 Task: Create a due date automation trigger when advanced on, on the monday after a card is due add fields without custom field "Resume" set to a number lower or equal to 1 and greater than 10 at 11:00 AM.
Action: Mouse moved to (923, 264)
Screenshot: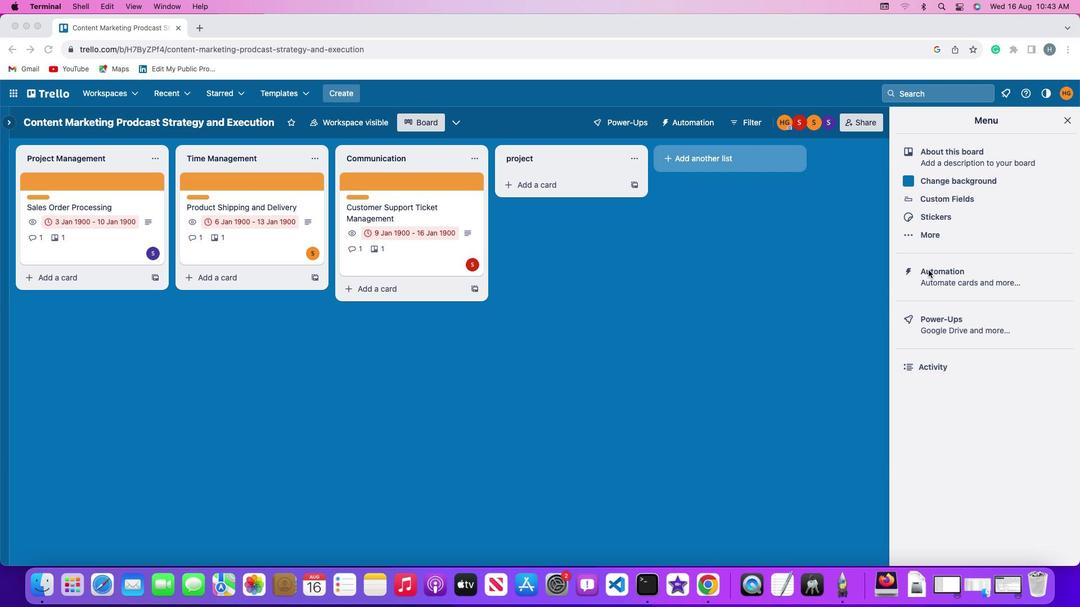 
Action: Mouse pressed left at (923, 264)
Screenshot: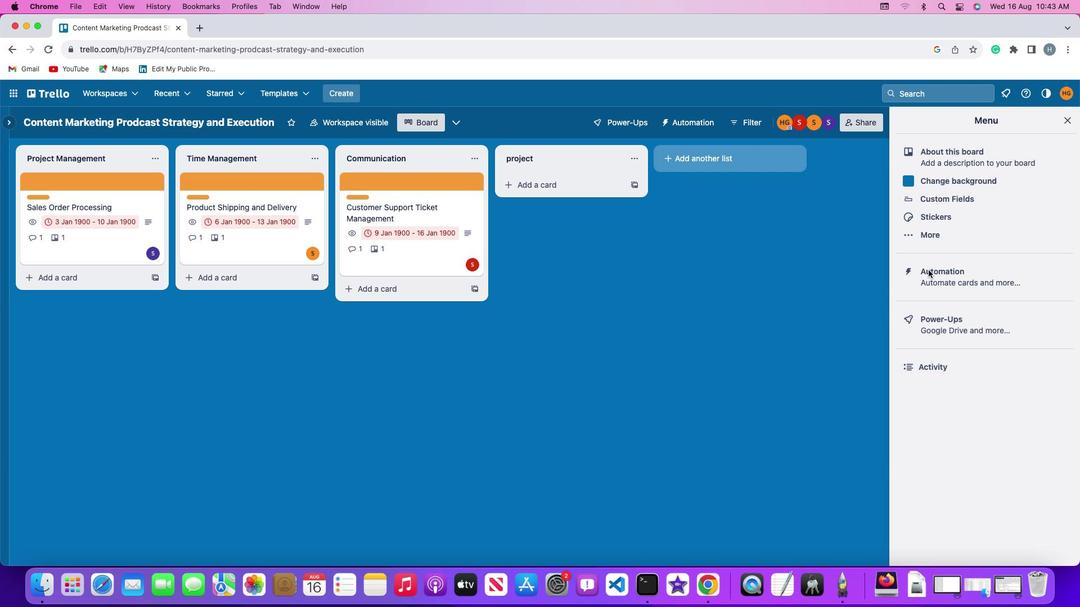
Action: Mouse pressed left at (923, 264)
Screenshot: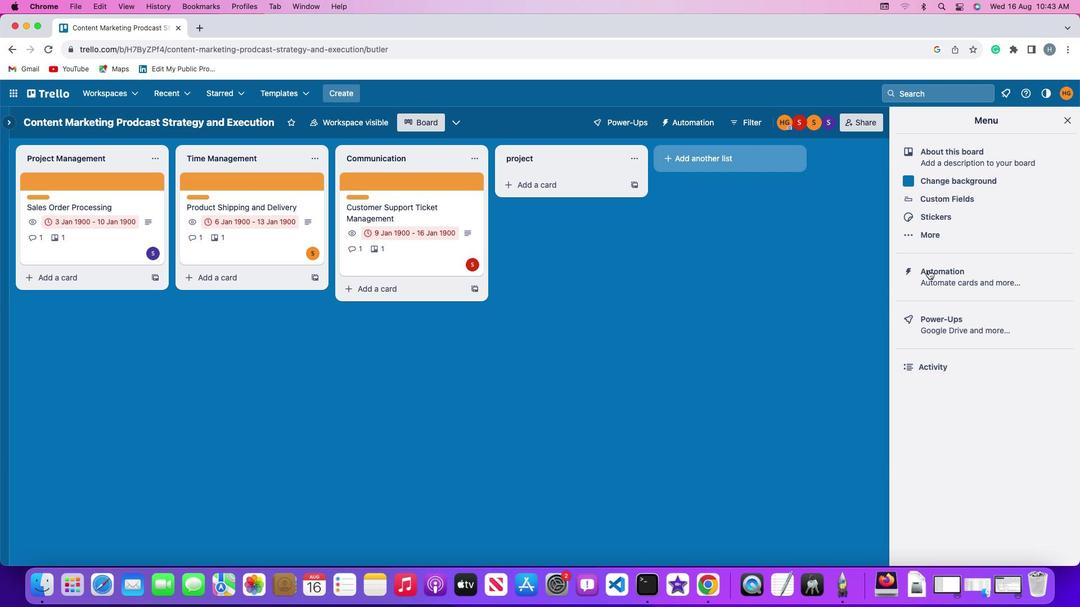 
Action: Mouse moved to (65, 265)
Screenshot: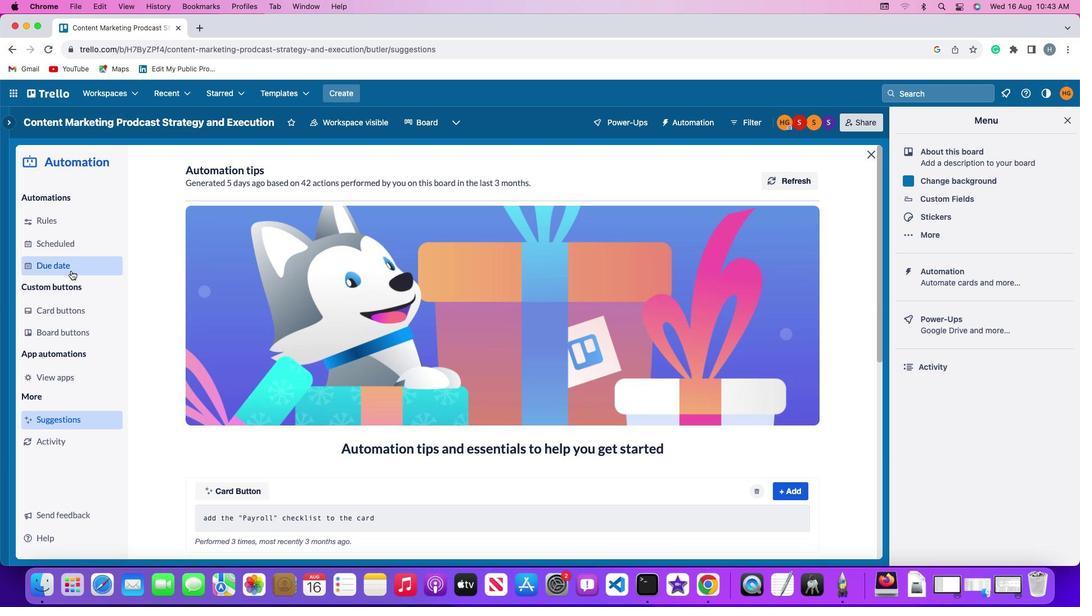 
Action: Mouse pressed left at (65, 265)
Screenshot: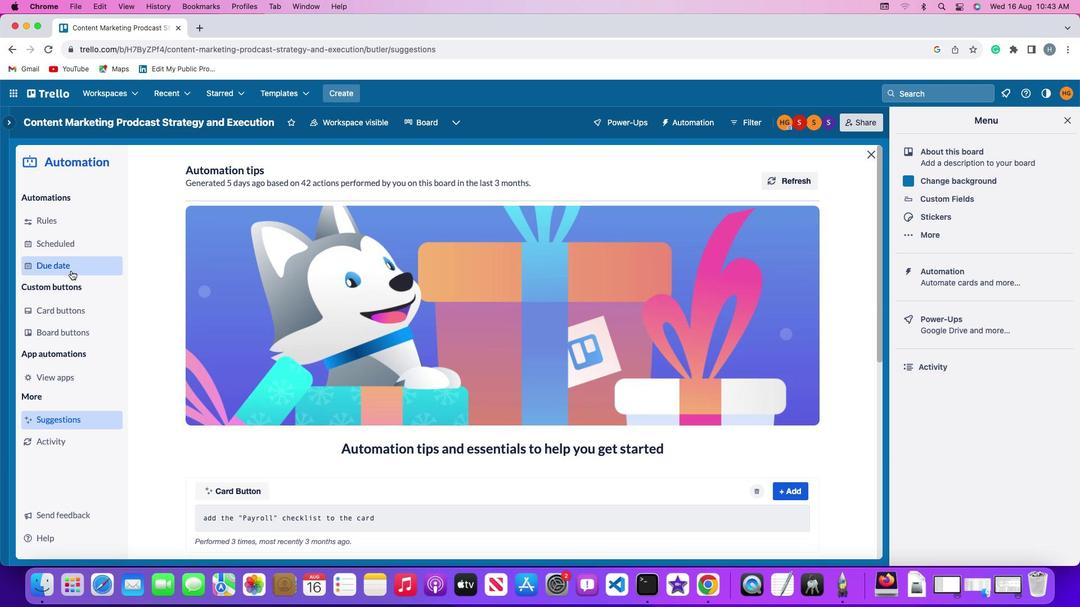 
Action: Mouse moved to (742, 169)
Screenshot: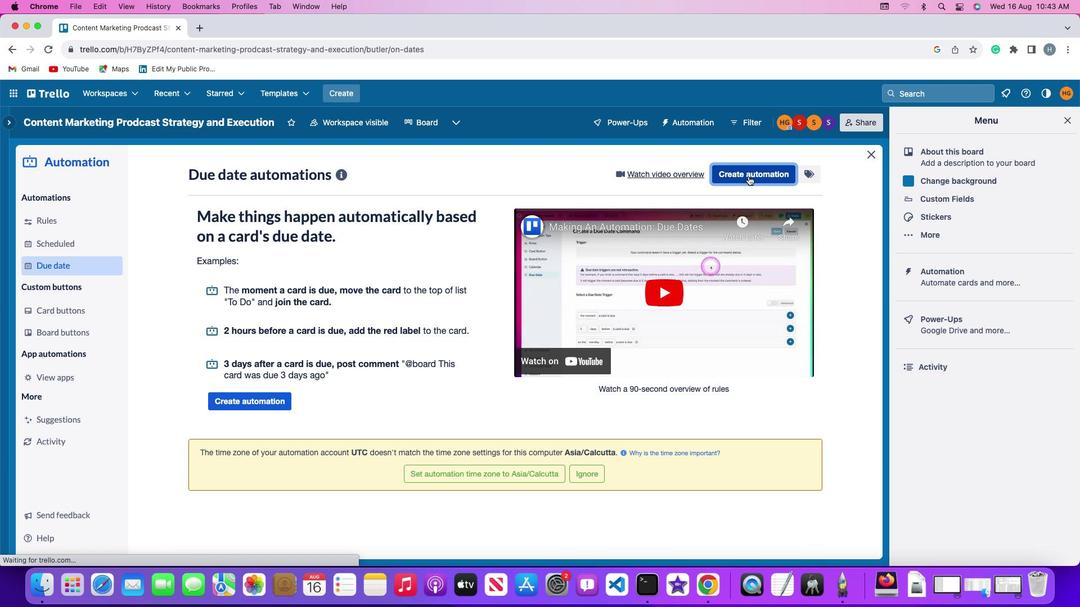 
Action: Mouse pressed left at (742, 169)
Screenshot: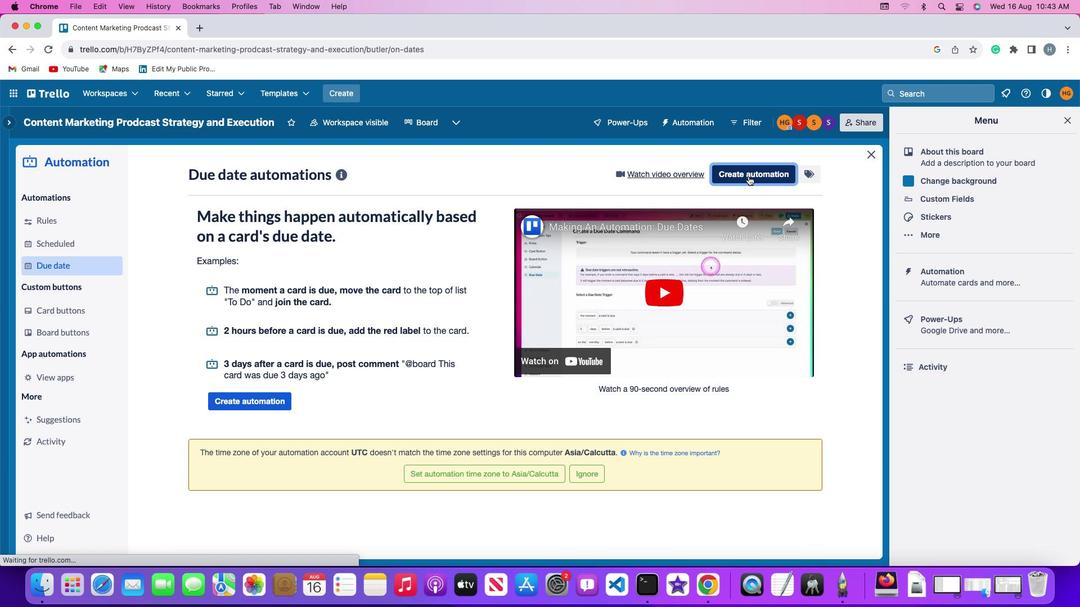 
Action: Mouse moved to (224, 279)
Screenshot: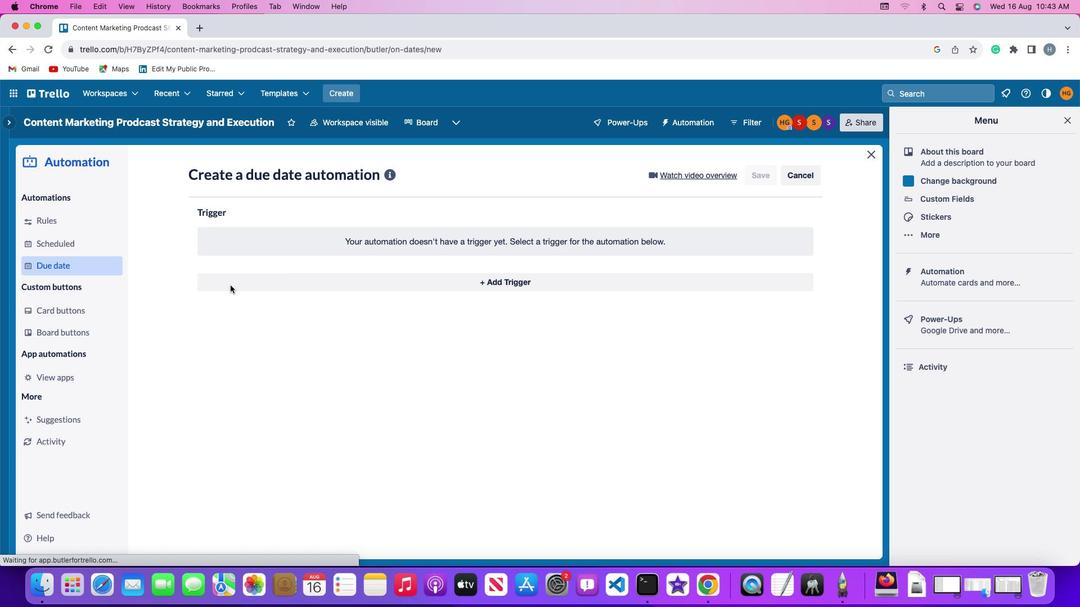 
Action: Mouse pressed left at (224, 279)
Screenshot: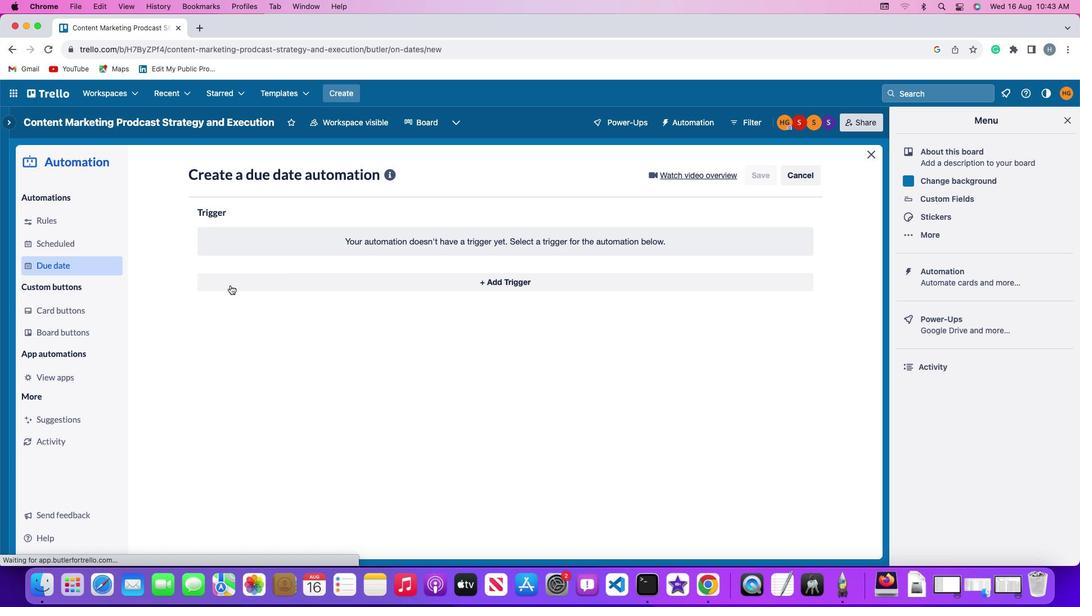 
Action: Mouse moved to (236, 481)
Screenshot: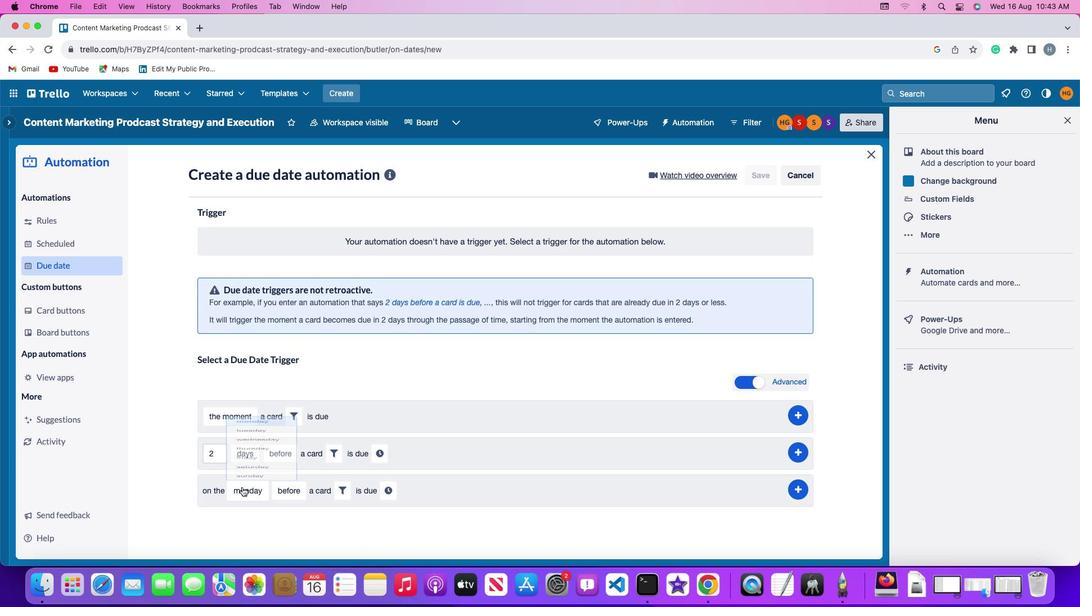 
Action: Mouse pressed left at (236, 481)
Screenshot: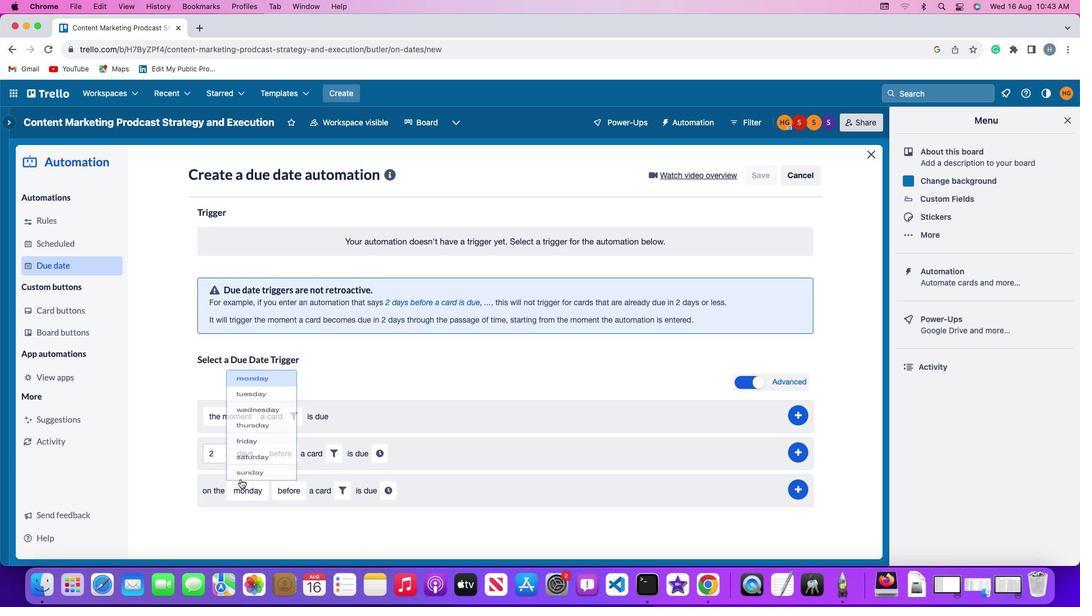 
Action: Mouse moved to (238, 329)
Screenshot: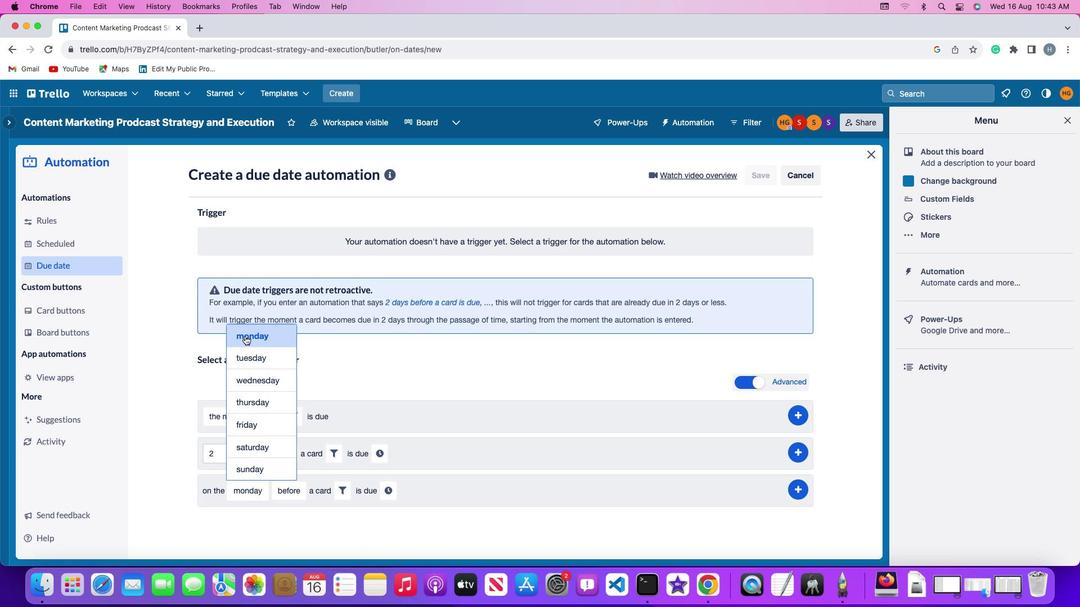 
Action: Mouse pressed left at (238, 329)
Screenshot: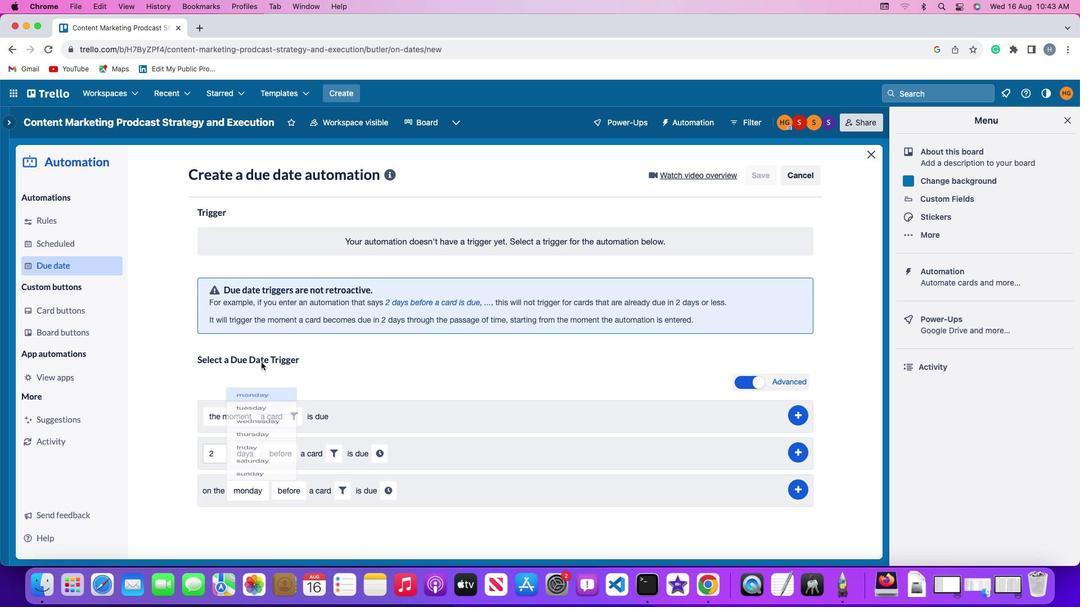 
Action: Mouse moved to (285, 480)
Screenshot: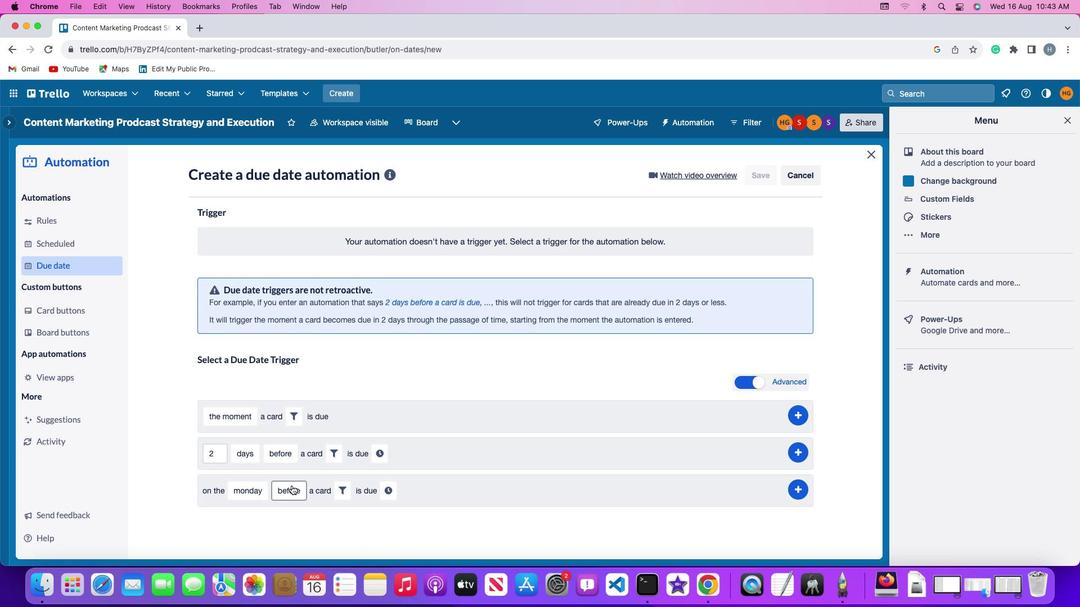 
Action: Mouse pressed left at (285, 480)
Screenshot: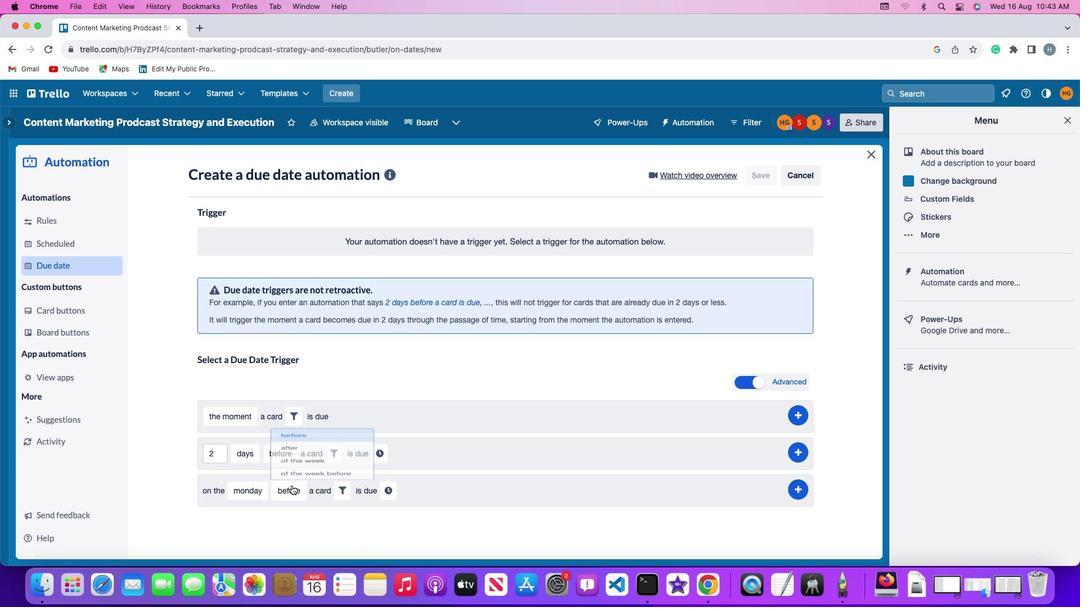 
Action: Mouse moved to (296, 421)
Screenshot: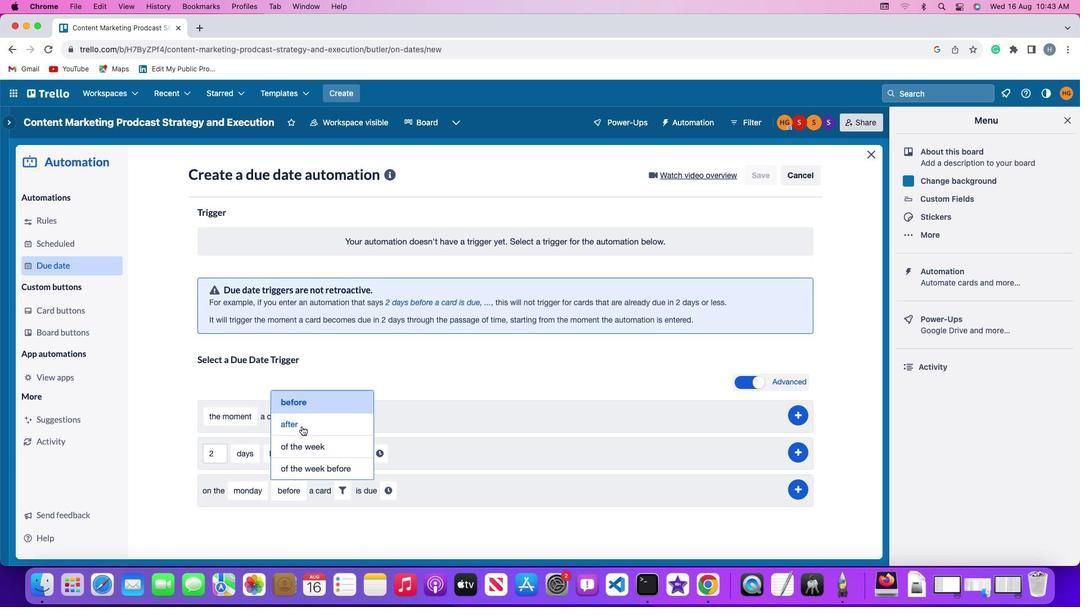 
Action: Mouse pressed left at (296, 421)
Screenshot: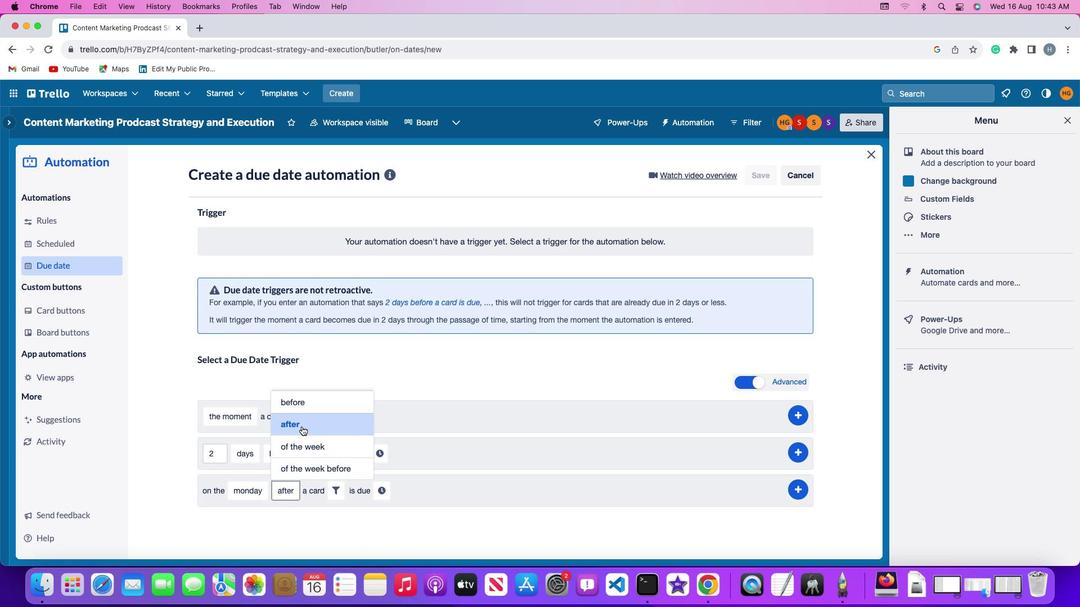 
Action: Mouse moved to (328, 484)
Screenshot: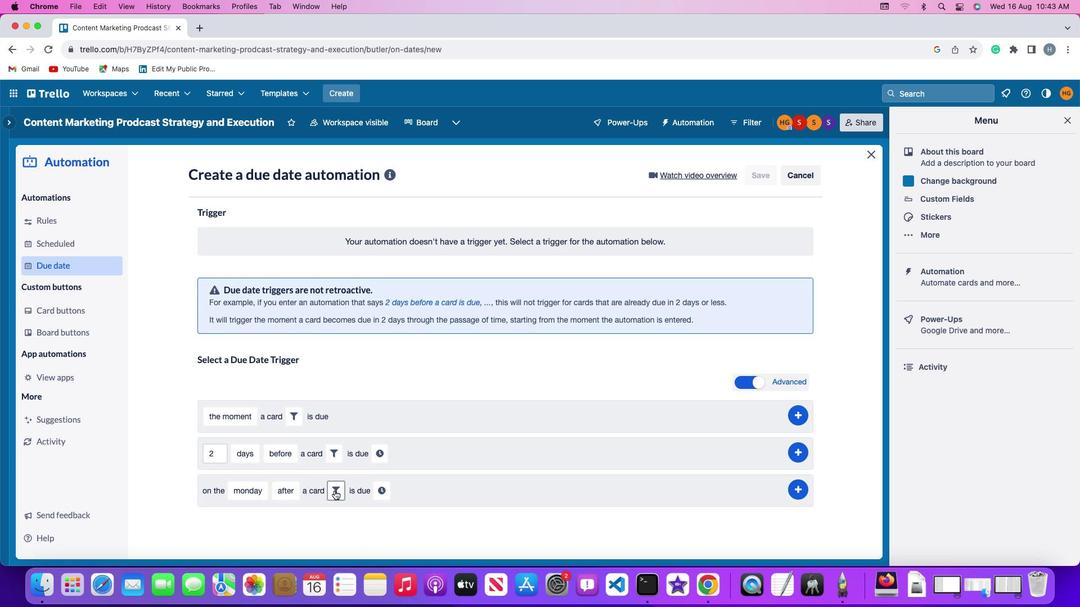 
Action: Mouse pressed left at (328, 484)
Screenshot: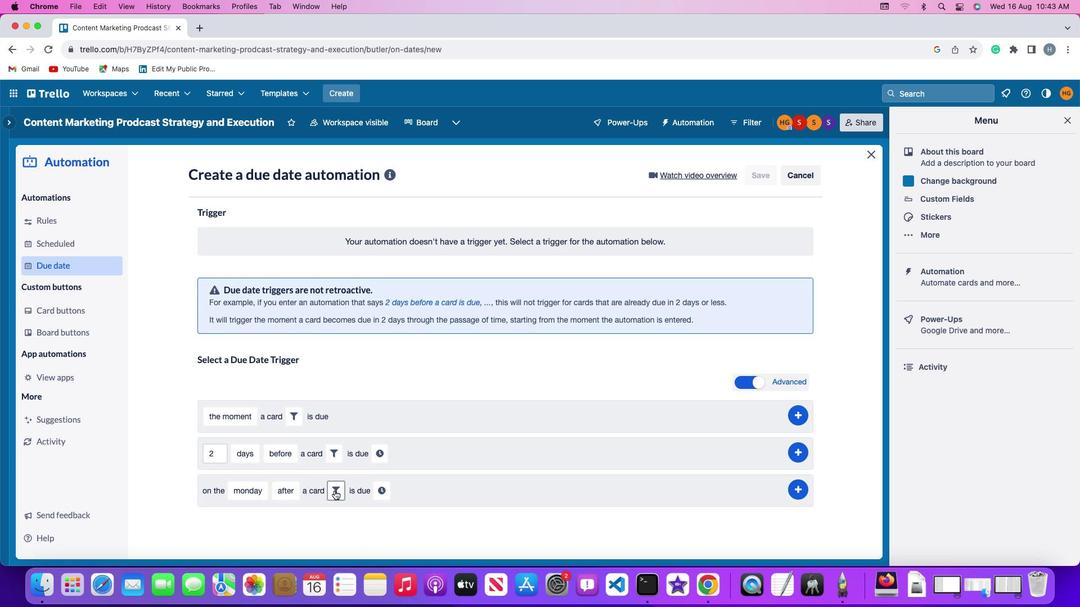 
Action: Mouse moved to (515, 522)
Screenshot: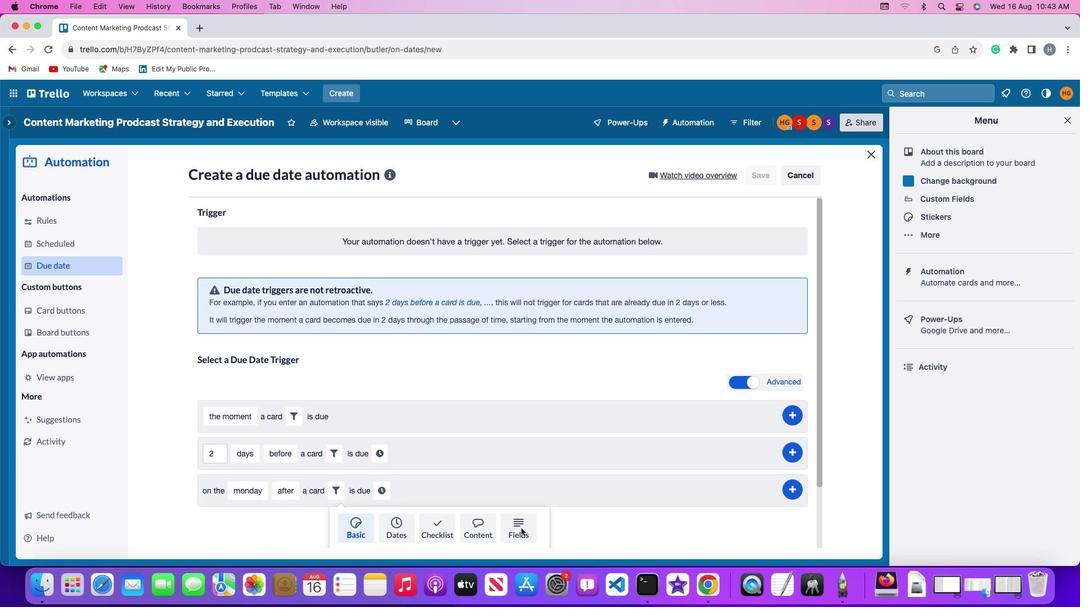 
Action: Mouse pressed left at (515, 522)
Screenshot: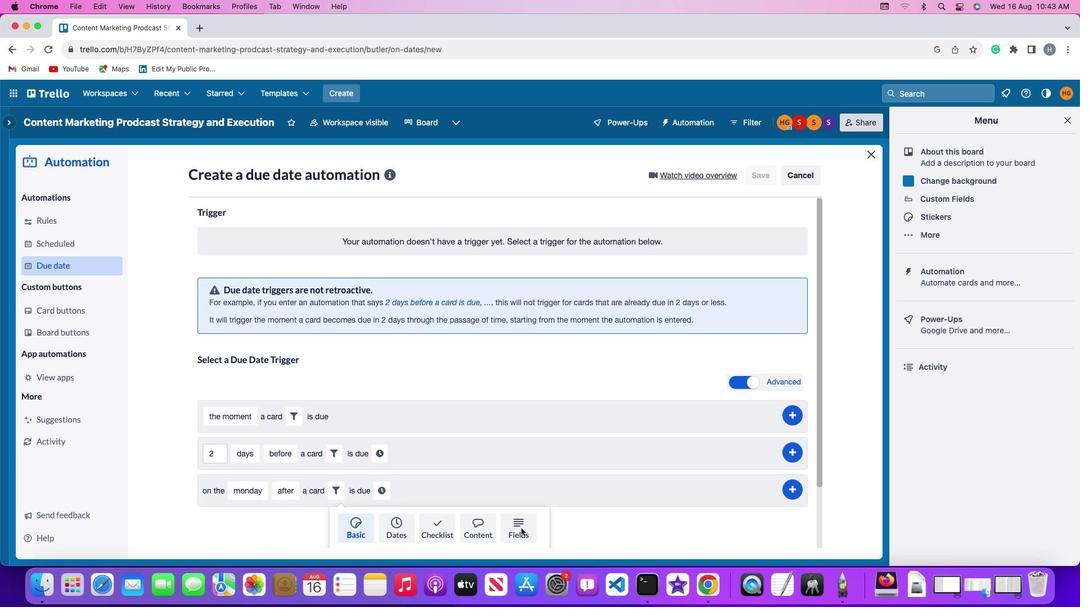 
Action: Mouse moved to (295, 516)
Screenshot: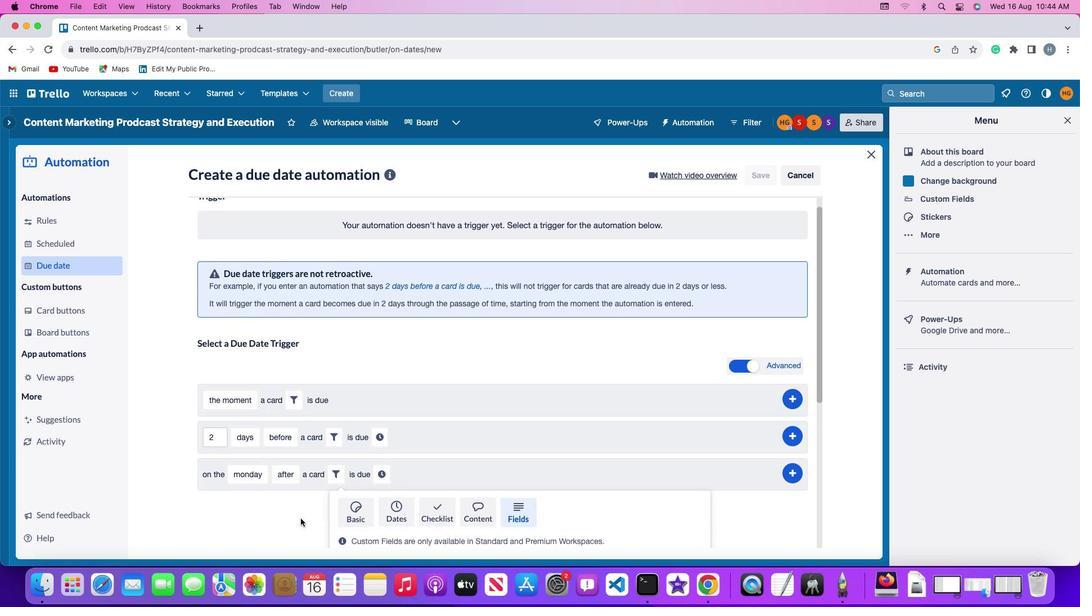 
Action: Mouse scrolled (295, 516) with delta (-5, -6)
Screenshot: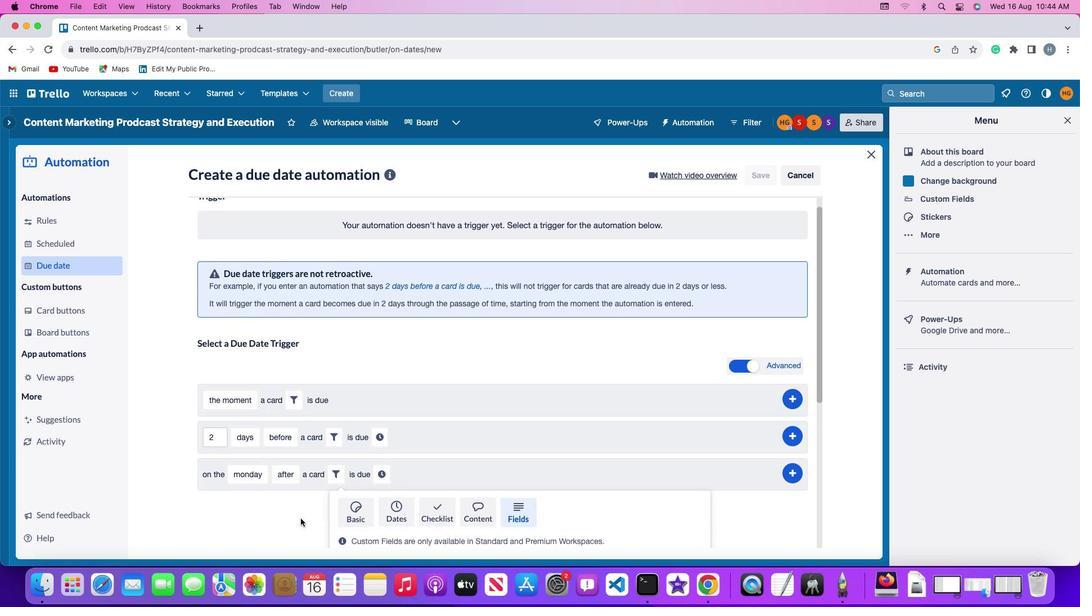
Action: Mouse moved to (295, 516)
Screenshot: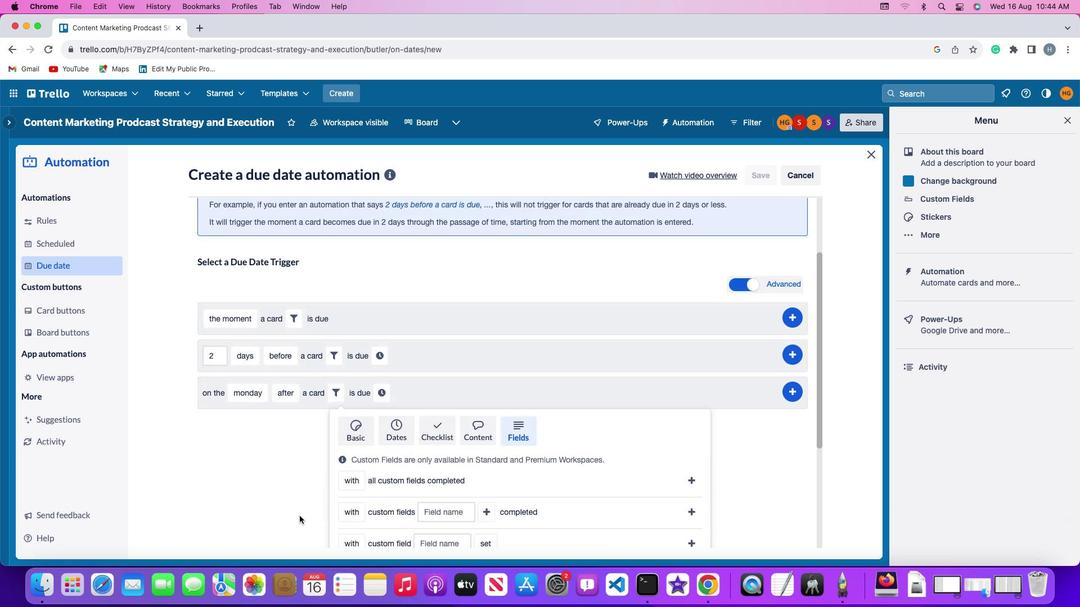 
Action: Mouse scrolled (295, 516) with delta (-5, -6)
Screenshot: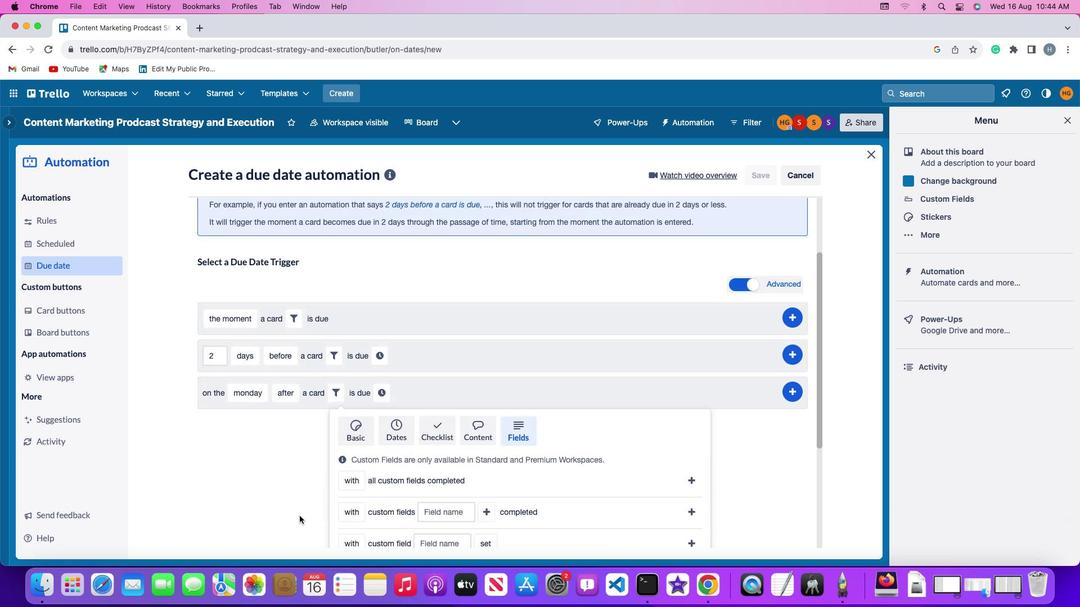 
Action: Mouse scrolled (295, 516) with delta (-5, -7)
Screenshot: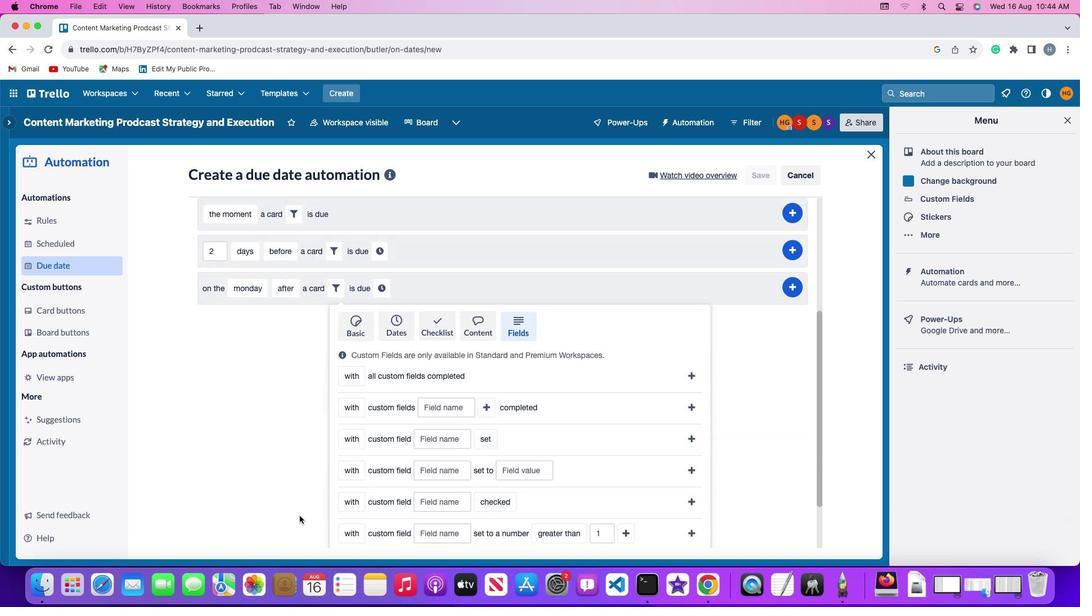 
Action: Mouse moved to (295, 516)
Screenshot: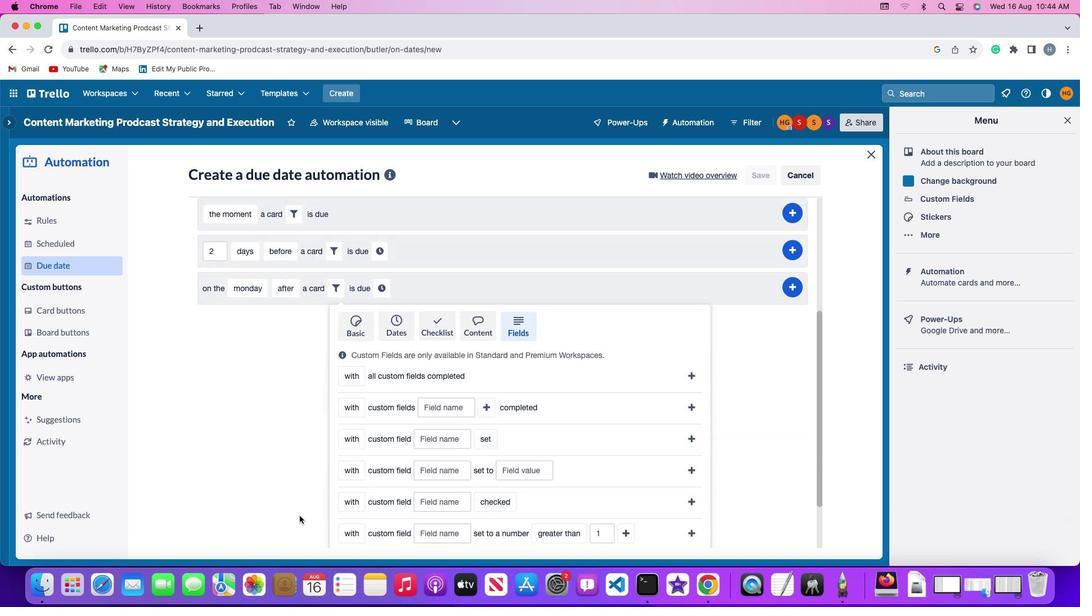 
Action: Mouse scrolled (295, 516) with delta (-5, -8)
Screenshot: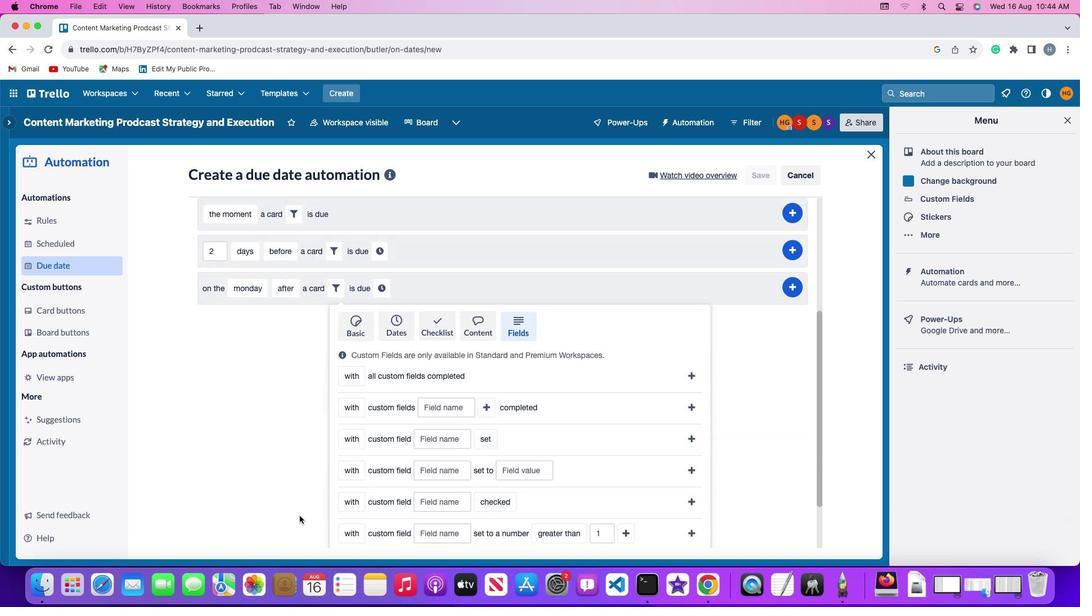 
Action: Mouse moved to (293, 509)
Screenshot: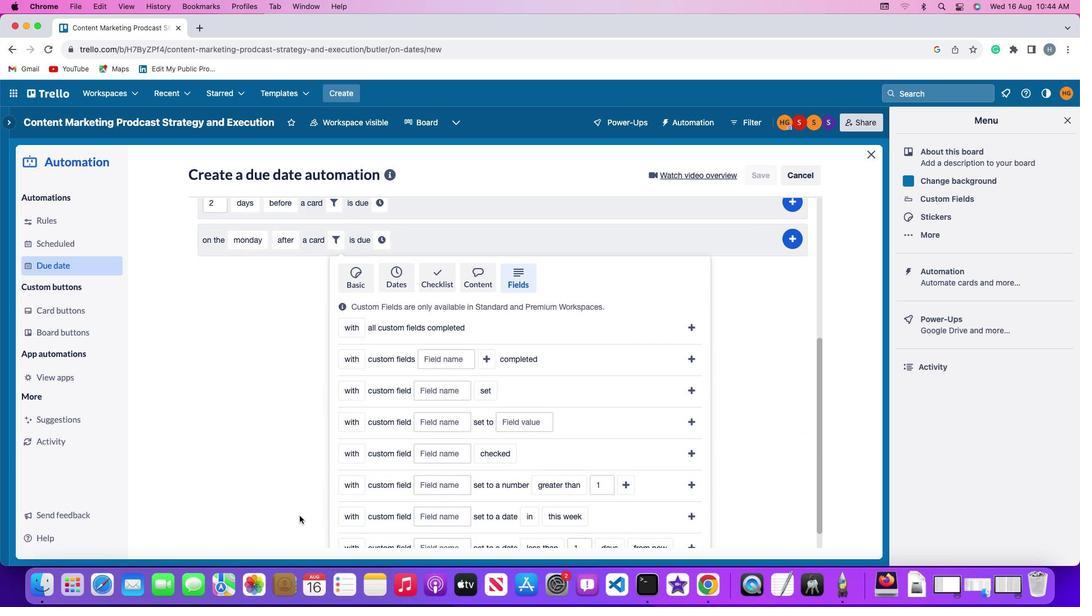 
Action: Mouse scrolled (293, 509) with delta (-5, -6)
Screenshot: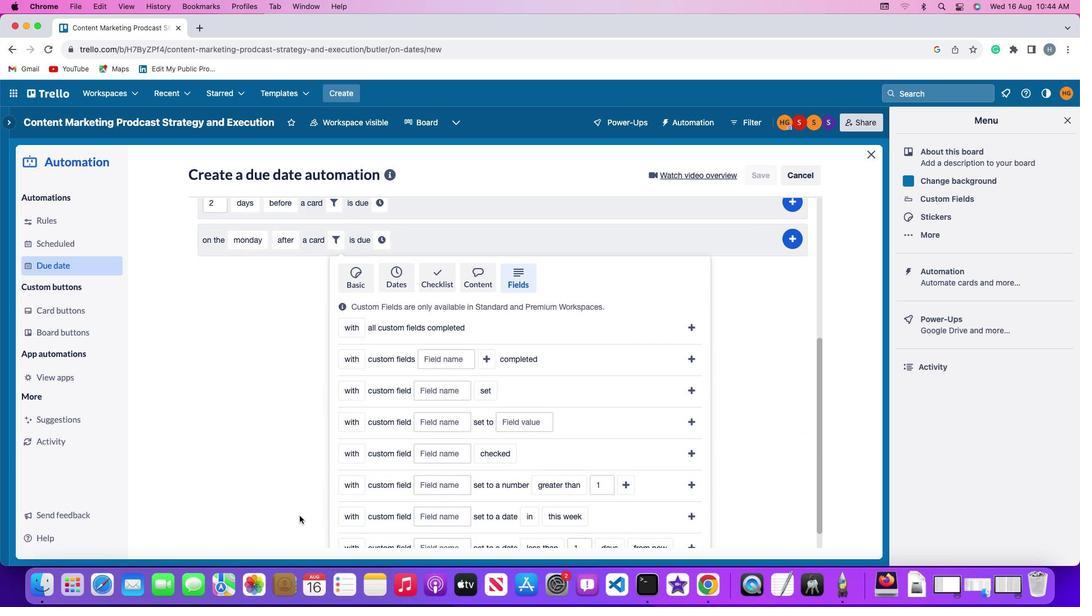 
Action: Mouse scrolled (293, 509) with delta (-5, -6)
Screenshot: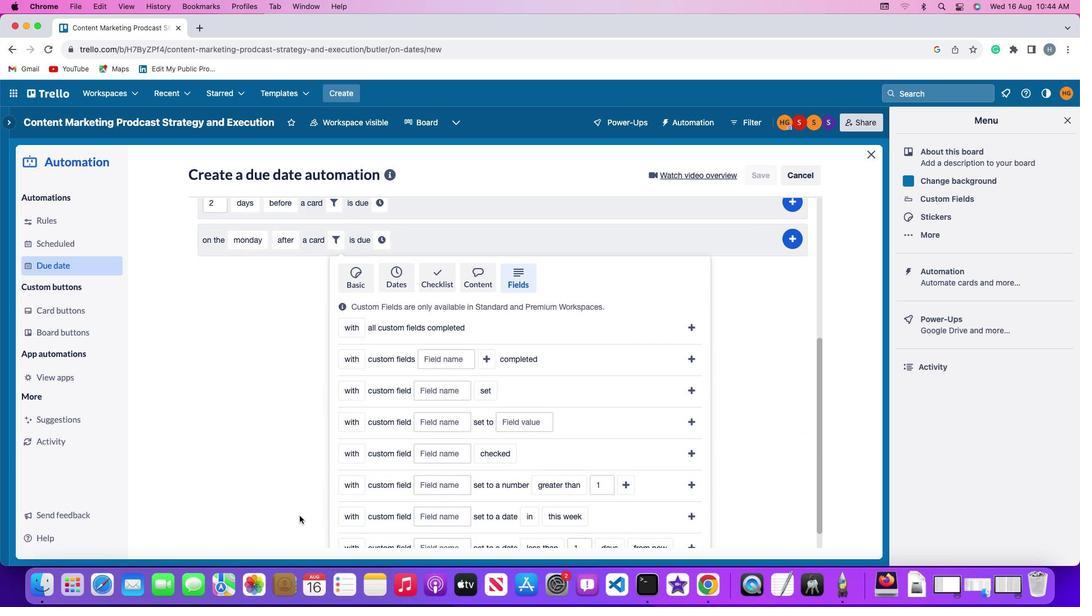 
Action: Mouse scrolled (293, 509) with delta (-5, -7)
Screenshot: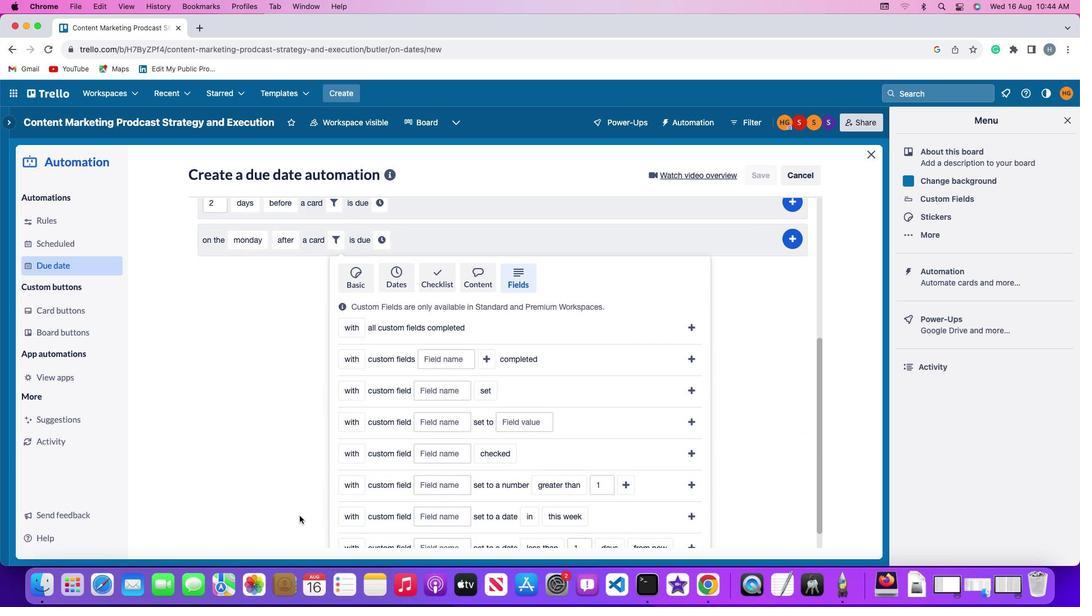 
Action: Mouse scrolled (293, 509) with delta (-5, -8)
Screenshot: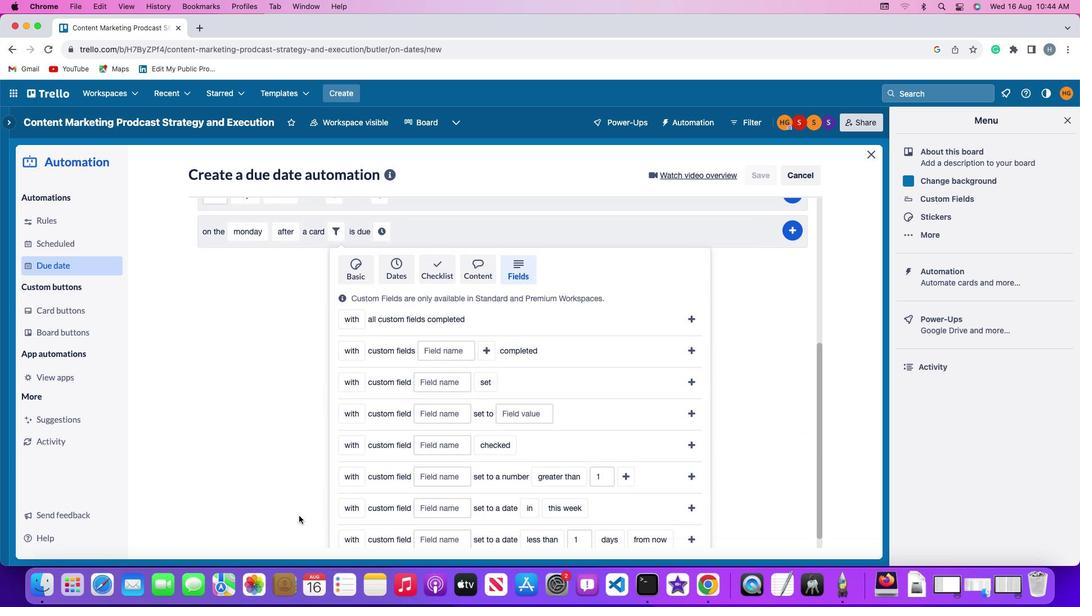 
Action: Mouse scrolled (293, 509) with delta (-5, -9)
Screenshot: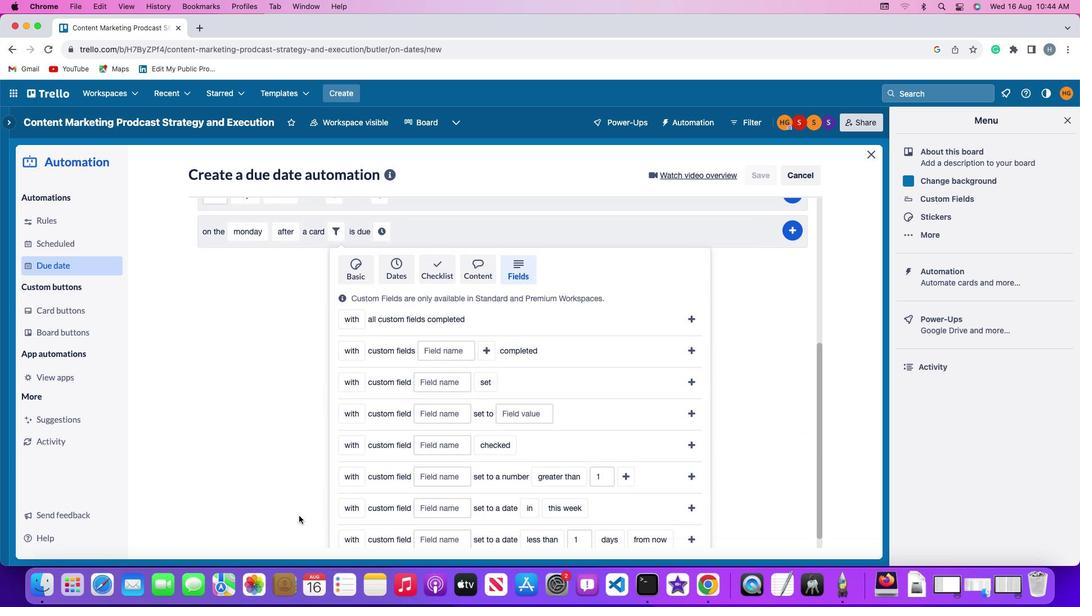 
Action: Mouse scrolled (293, 509) with delta (-5, -9)
Screenshot: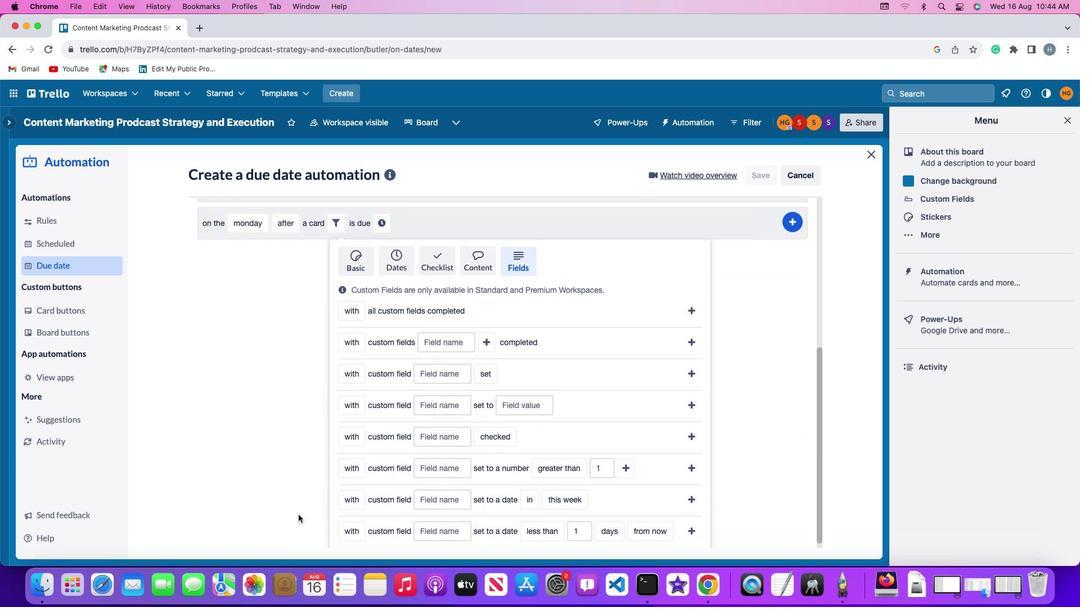
Action: Mouse moved to (345, 458)
Screenshot: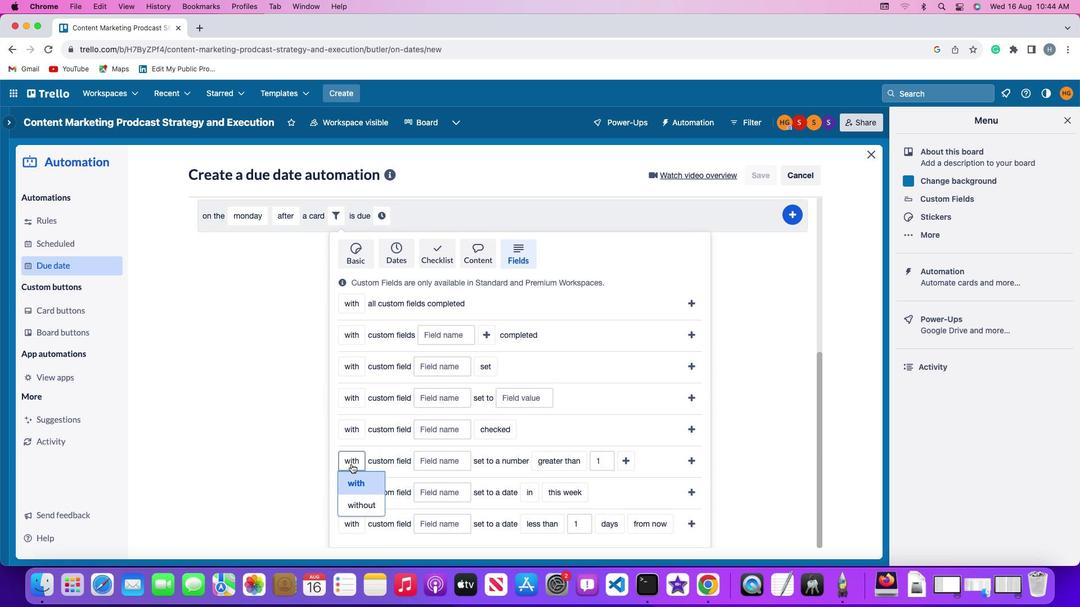 
Action: Mouse pressed left at (345, 458)
Screenshot: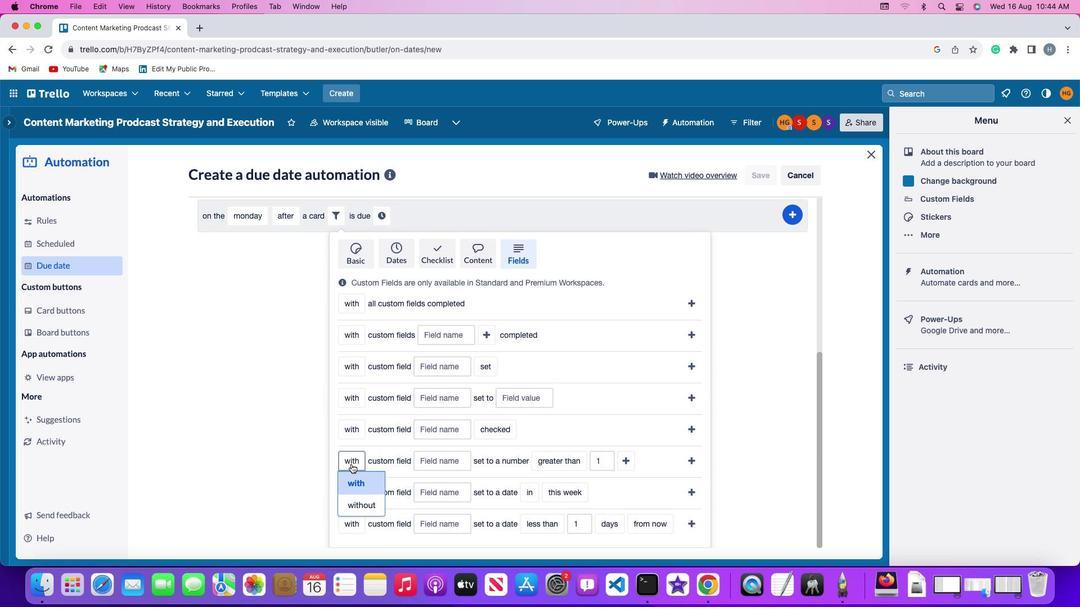 
Action: Mouse moved to (353, 493)
Screenshot: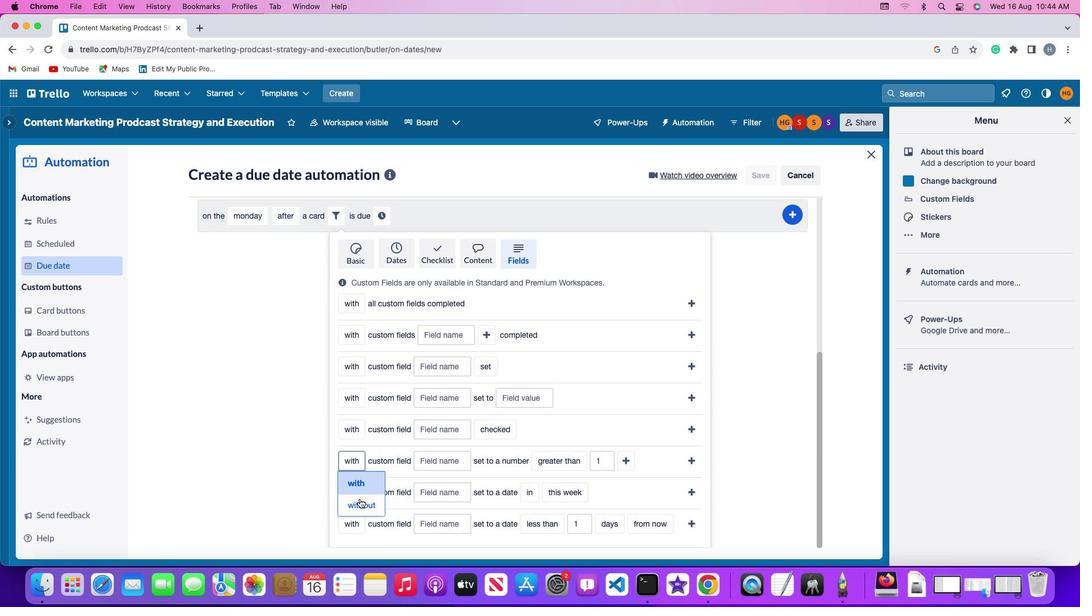 
Action: Mouse pressed left at (353, 493)
Screenshot: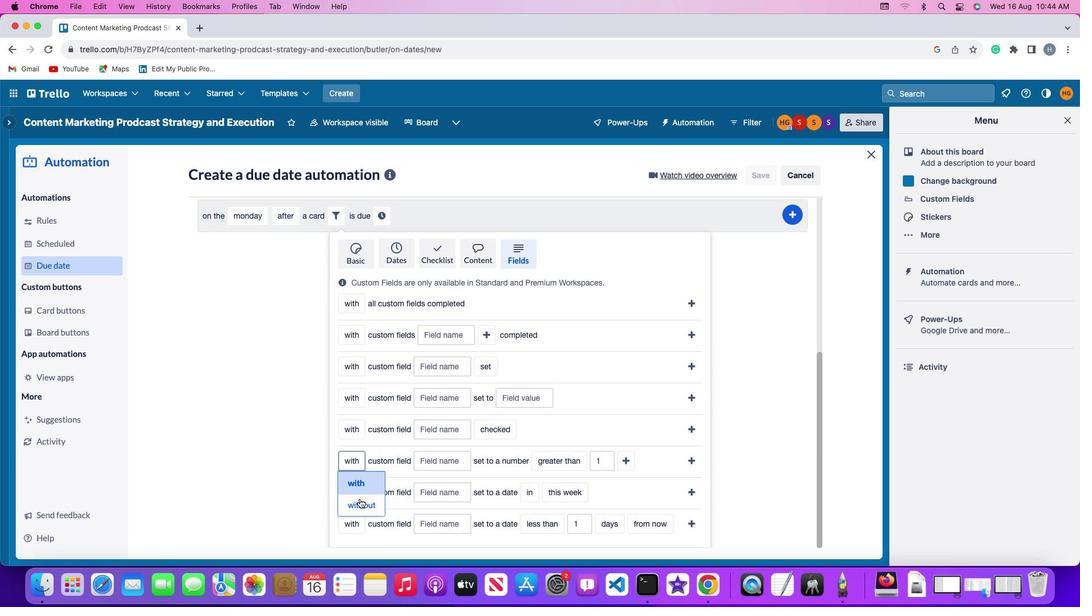 
Action: Mouse moved to (449, 459)
Screenshot: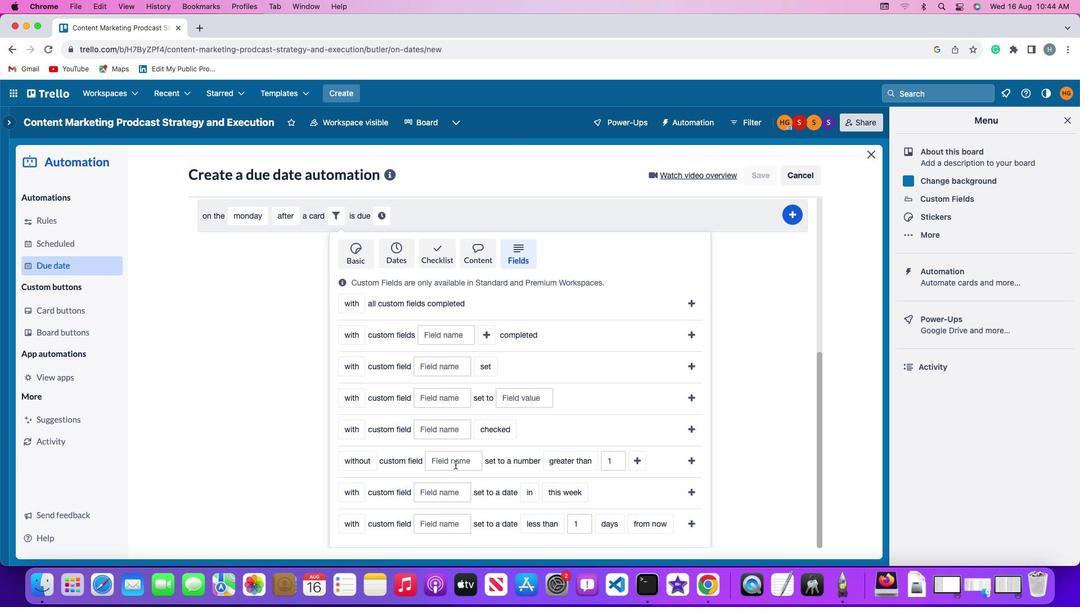 
Action: Mouse pressed left at (449, 459)
Screenshot: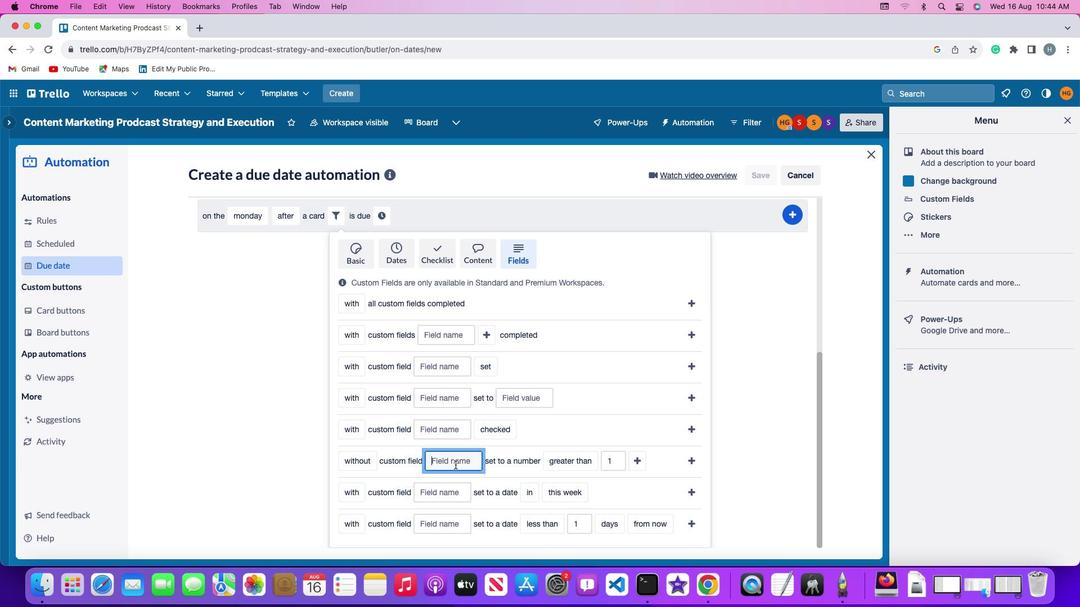 
Action: Key pressed Key.shift'R''e''s''u''m''e'
Screenshot: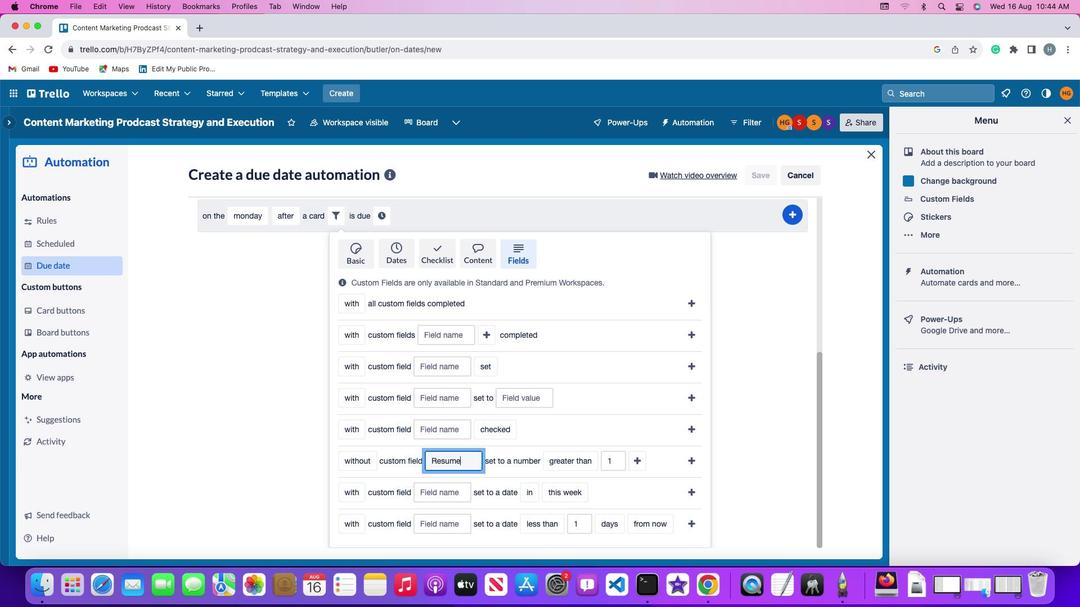 
Action: Mouse moved to (564, 448)
Screenshot: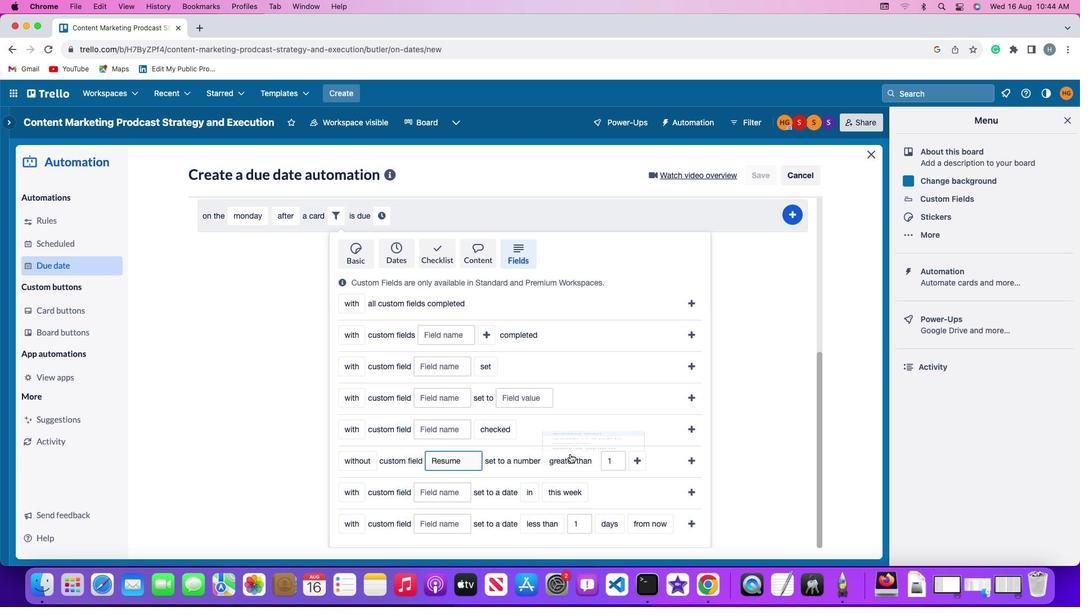 
Action: Mouse pressed left at (564, 448)
Screenshot: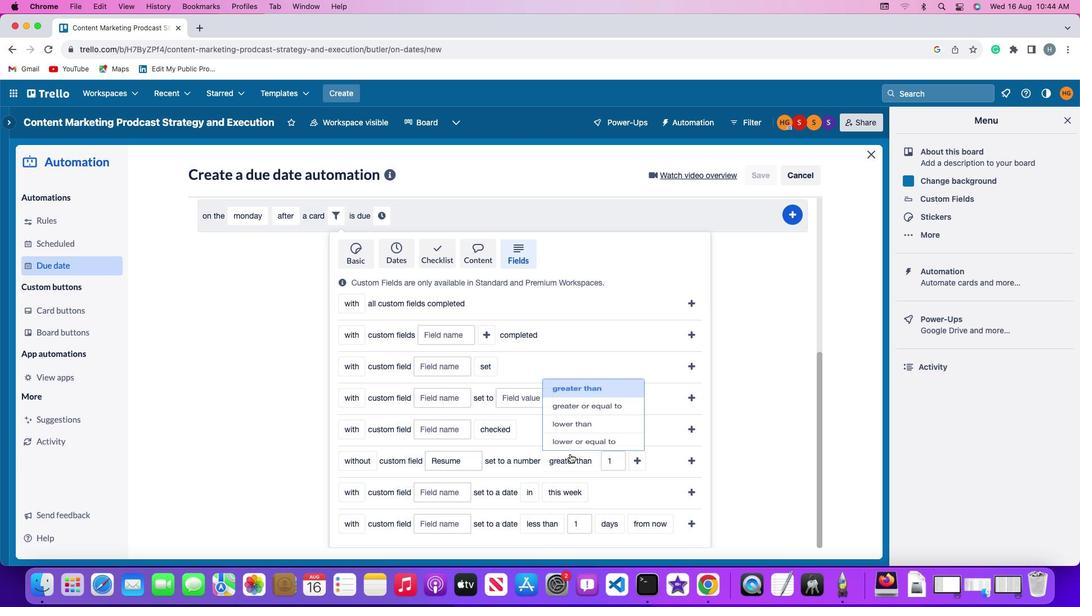 
Action: Mouse moved to (569, 435)
Screenshot: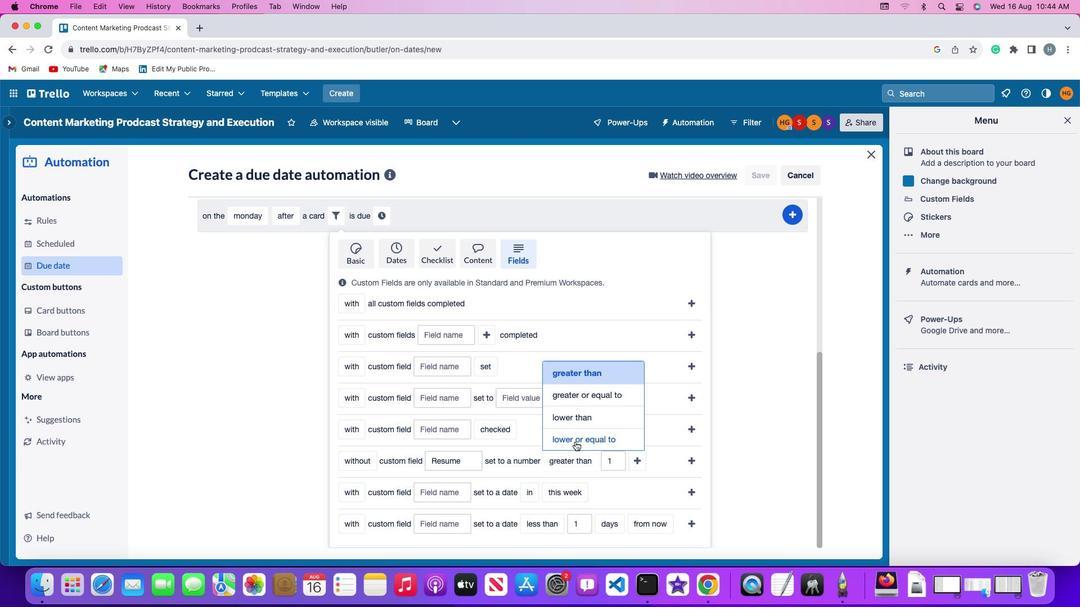 
Action: Mouse pressed left at (569, 435)
Screenshot: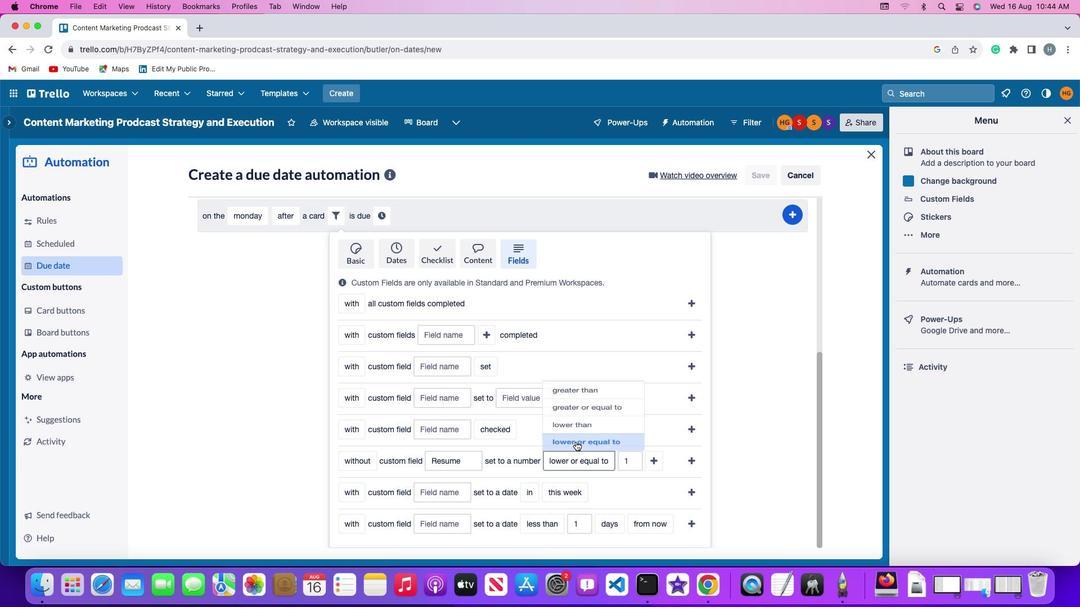 
Action: Mouse moved to (625, 457)
Screenshot: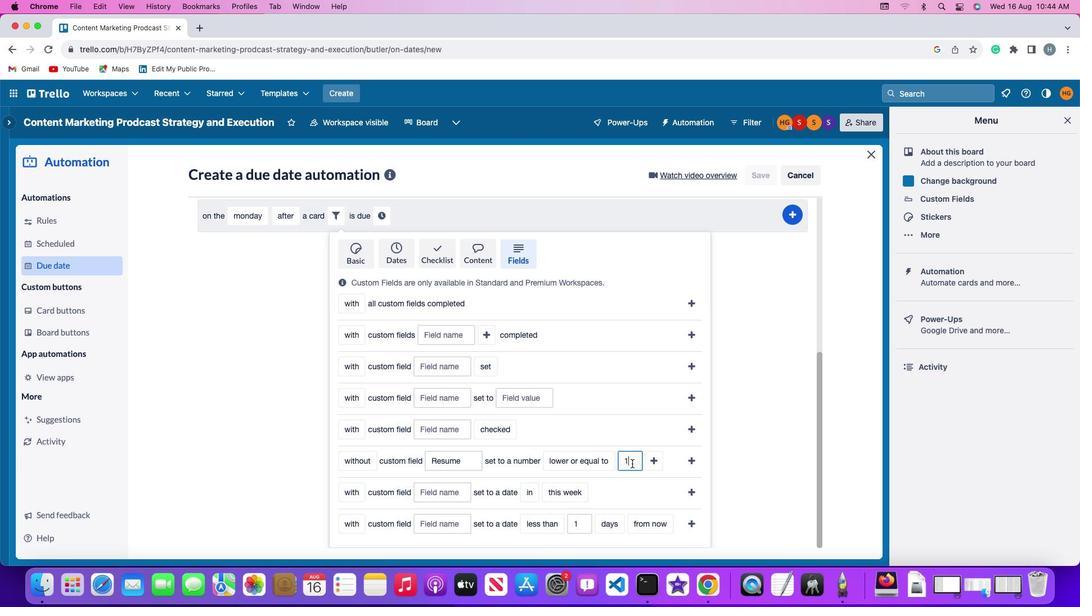 
Action: Mouse pressed left at (625, 457)
Screenshot: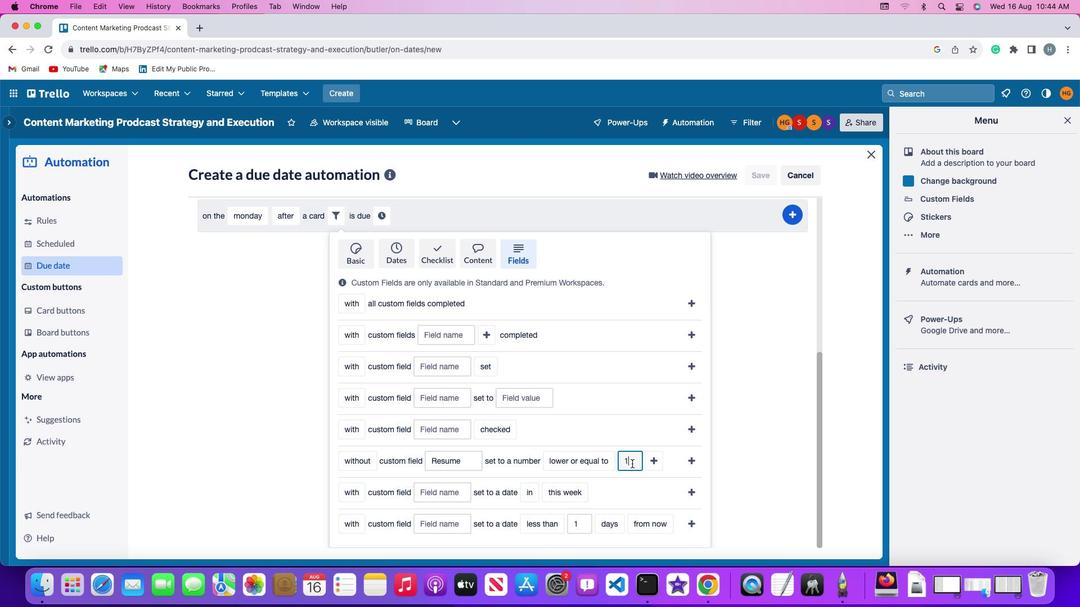 
Action: Key pressed Key.backspace'1'
Screenshot: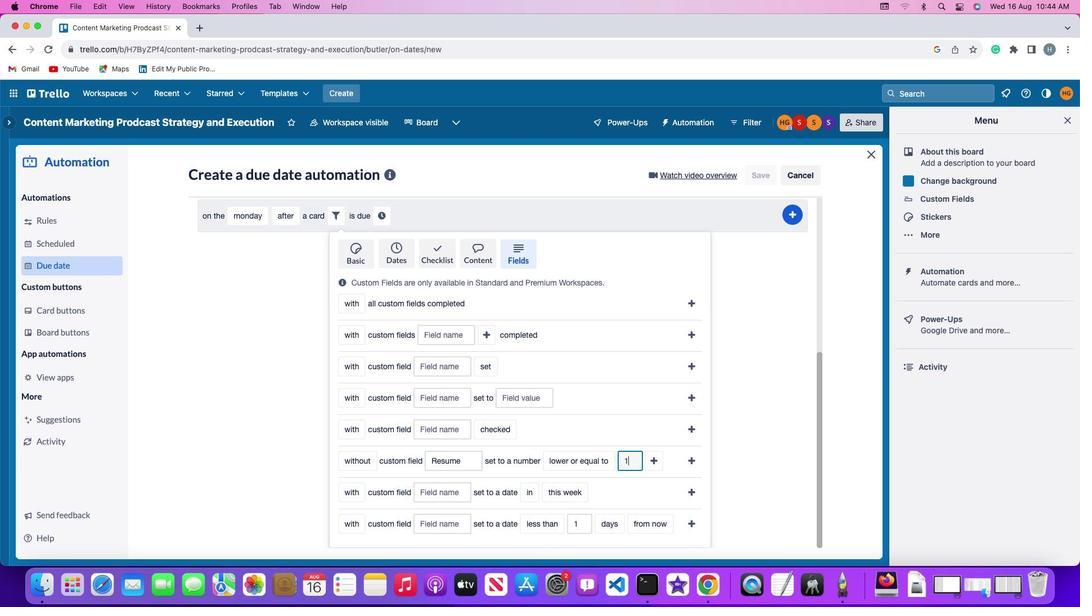 
Action: Mouse moved to (655, 453)
Screenshot: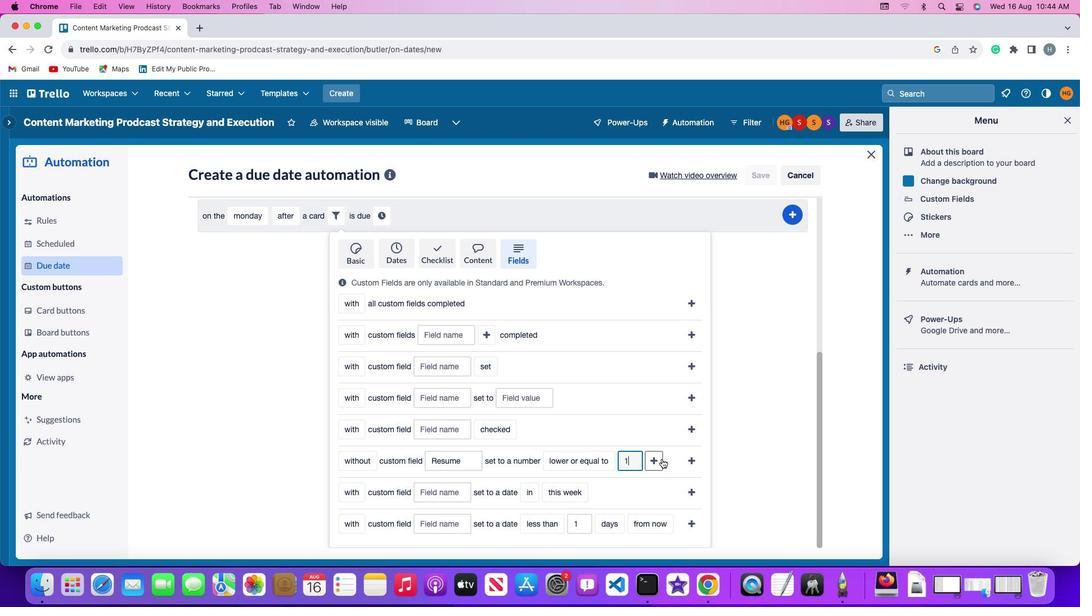 
Action: Mouse pressed left at (655, 453)
Screenshot: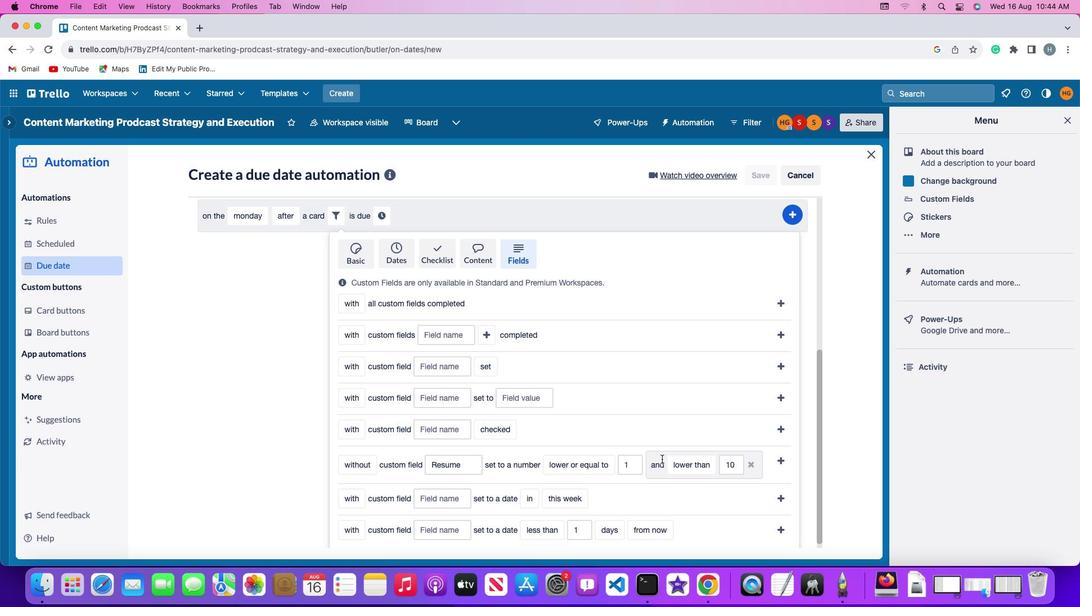 
Action: Mouse moved to (670, 457)
Screenshot: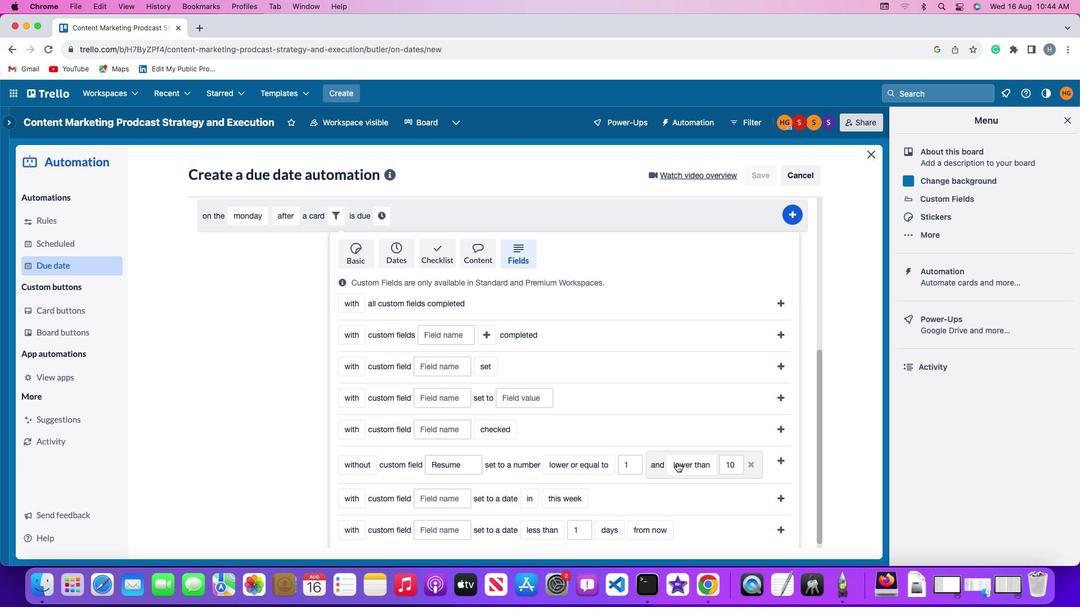 
Action: Mouse pressed left at (670, 457)
Screenshot: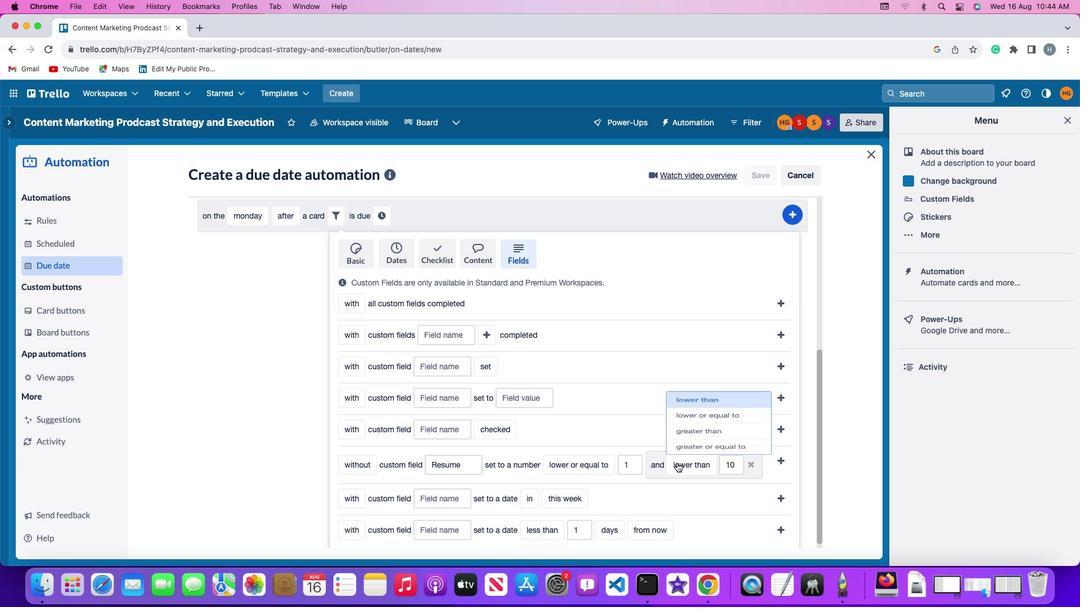 
Action: Mouse moved to (674, 419)
Screenshot: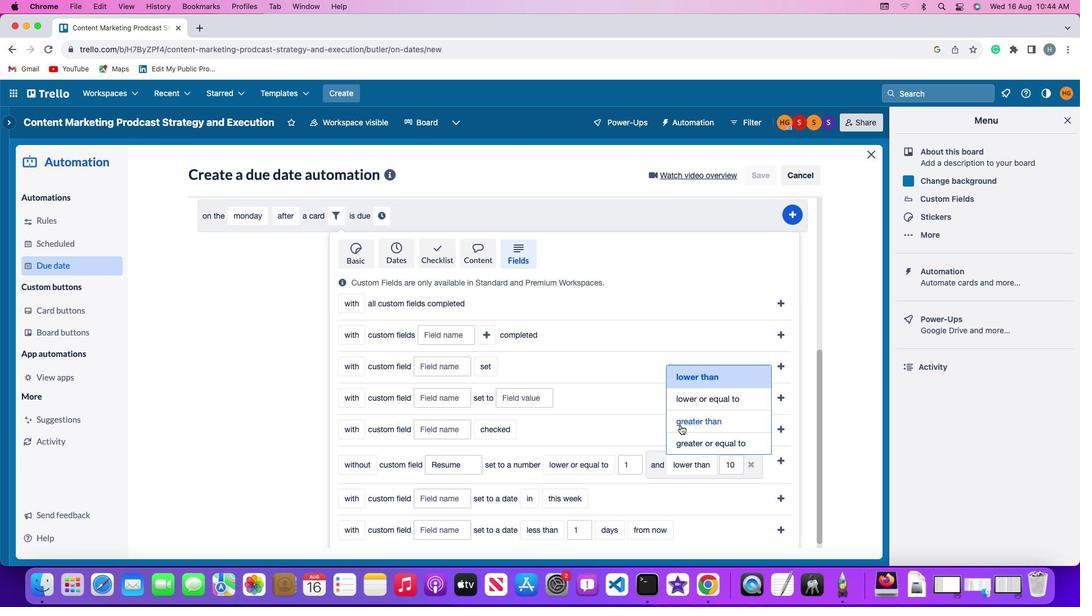 
Action: Mouse pressed left at (674, 419)
Screenshot: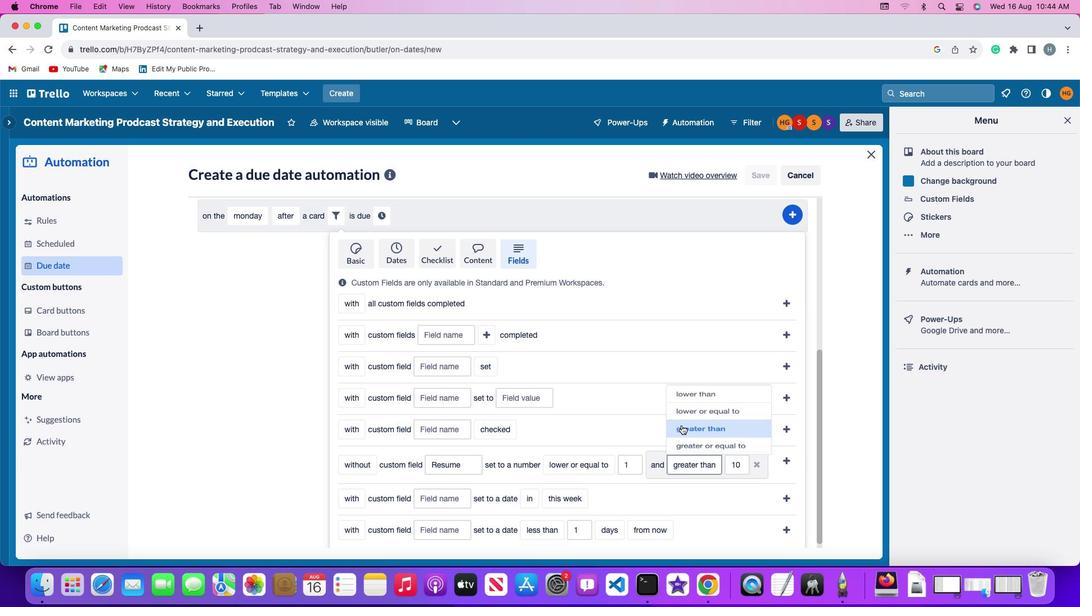
Action: Mouse moved to (736, 455)
Screenshot: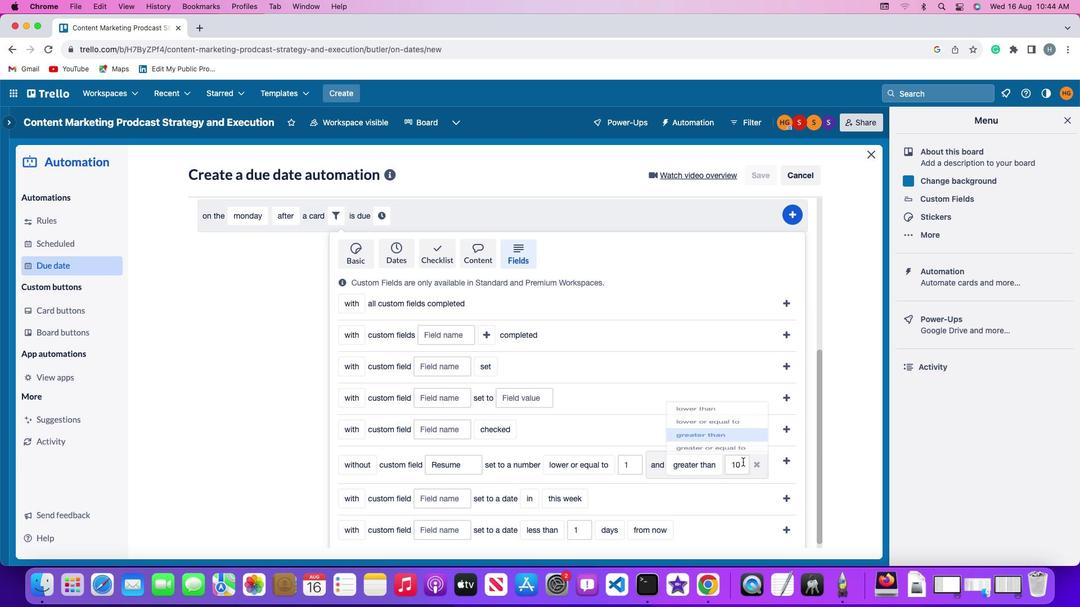 
Action: Mouse pressed left at (736, 455)
Screenshot: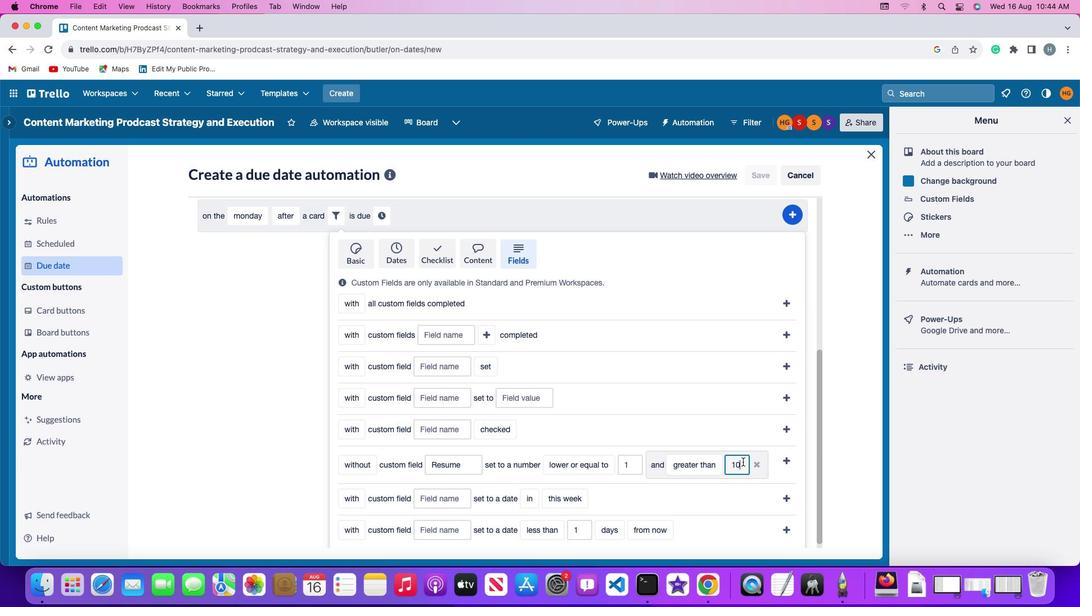 
Action: Mouse moved to (738, 458)
Screenshot: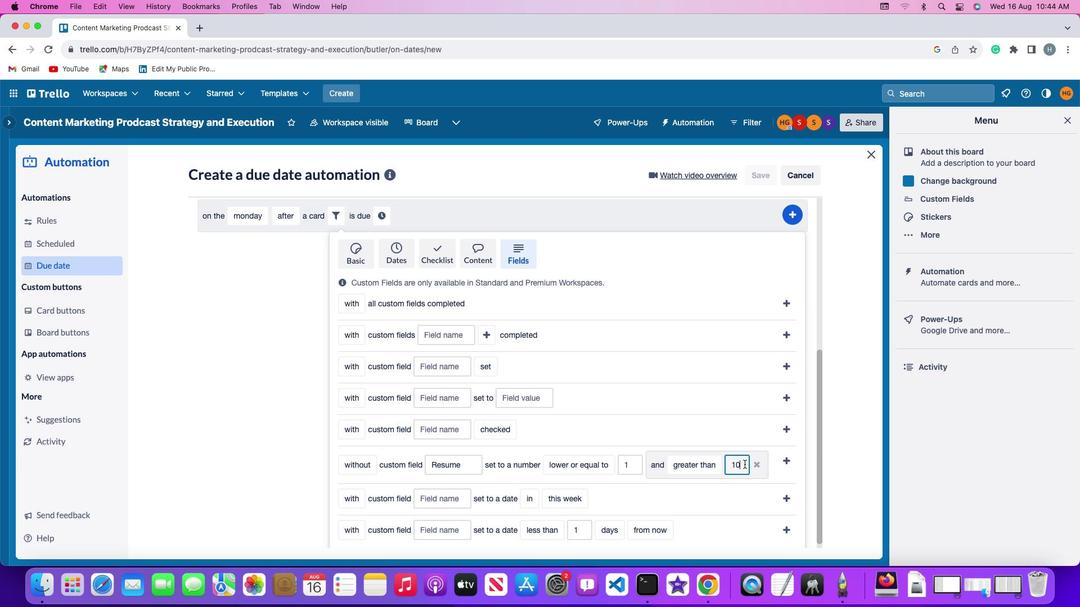 
Action: Key pressed Key.backspaceKey.backspace'1''0'
Screenshot: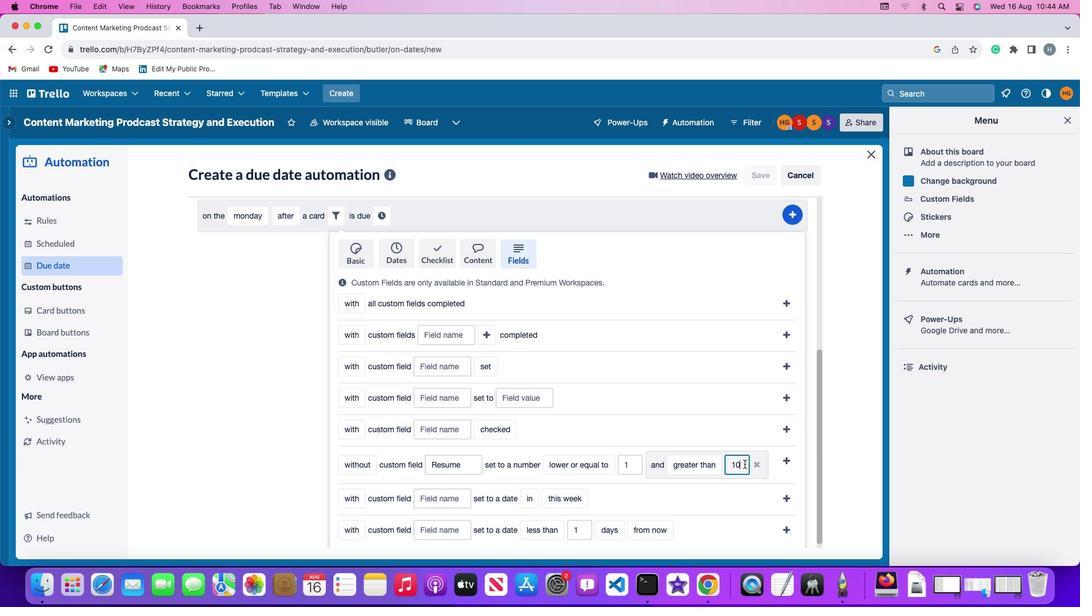 
Action: Mouse moved to (776, 452)
Screenshot: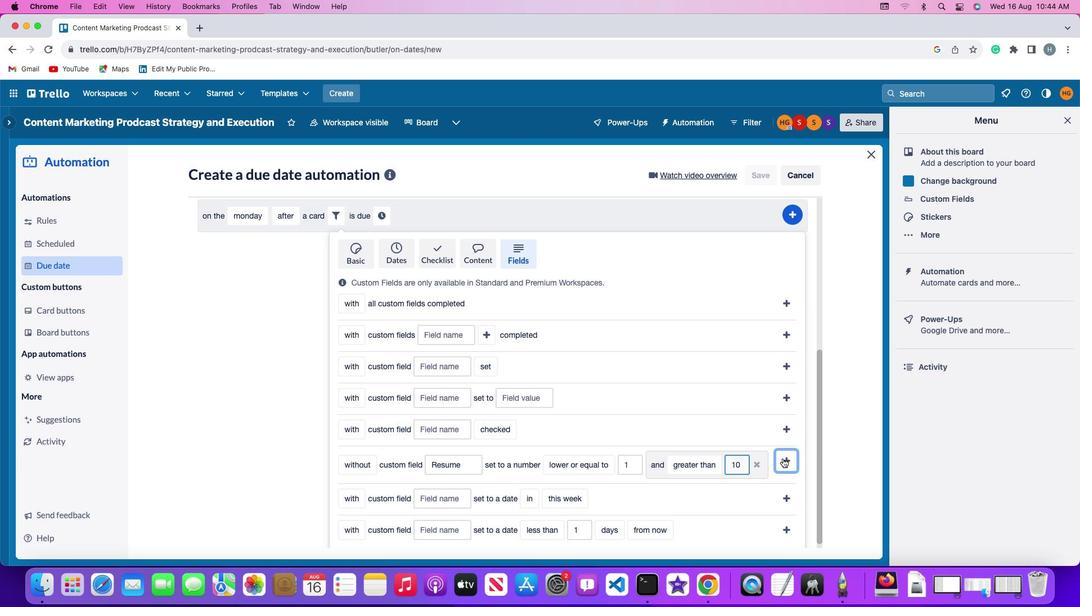 
Action: Mouse pressed left at (776, 452)
Screenshot: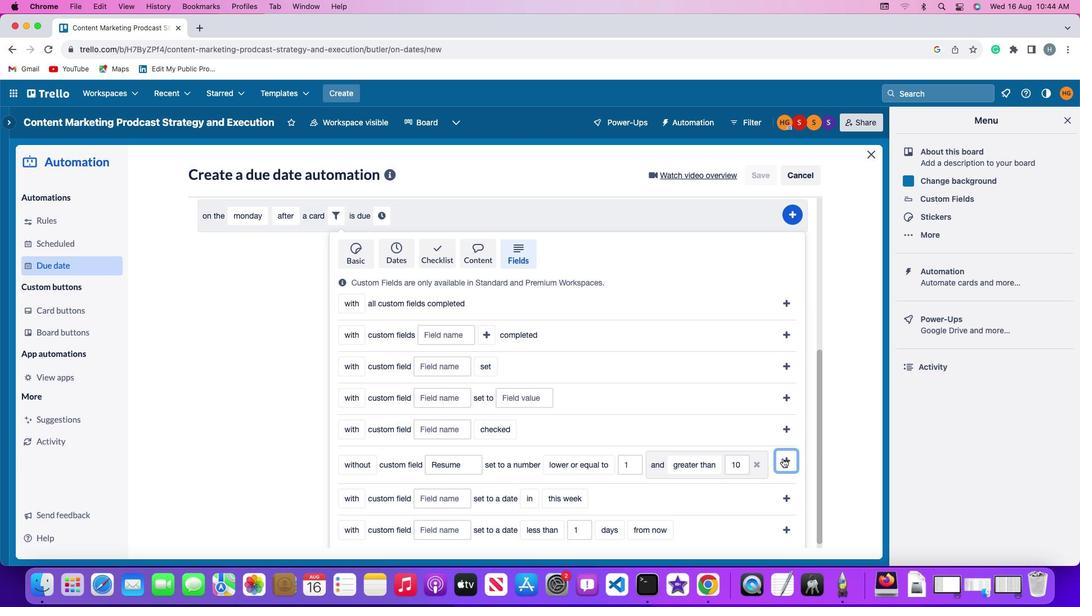 
Action: Mouse moved to (709, 481)
Screenshot: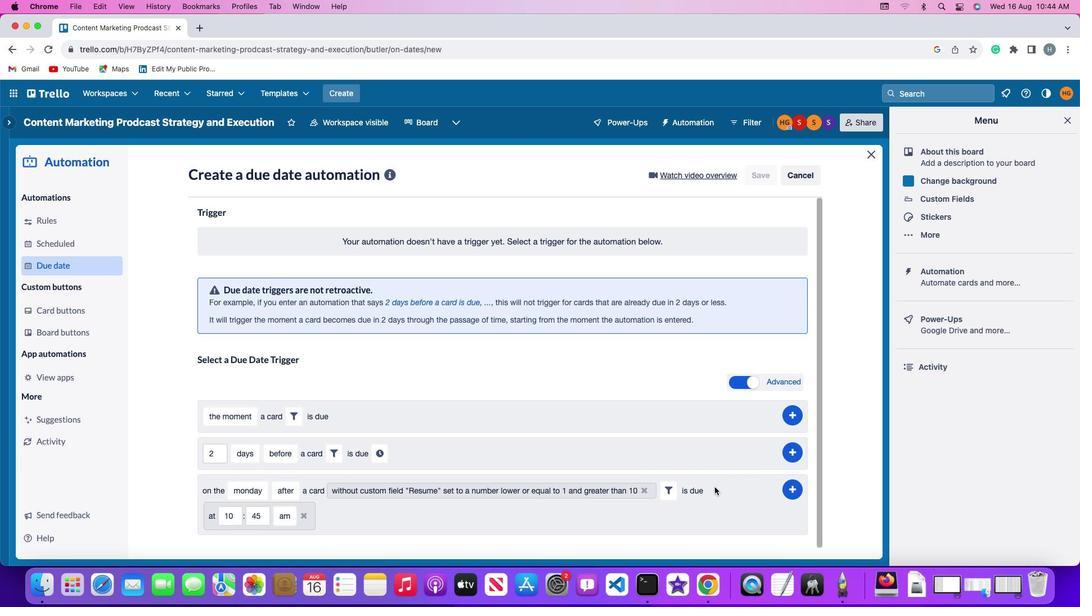 
Action: Mouse pressed left at (709, 481)
Screenshot: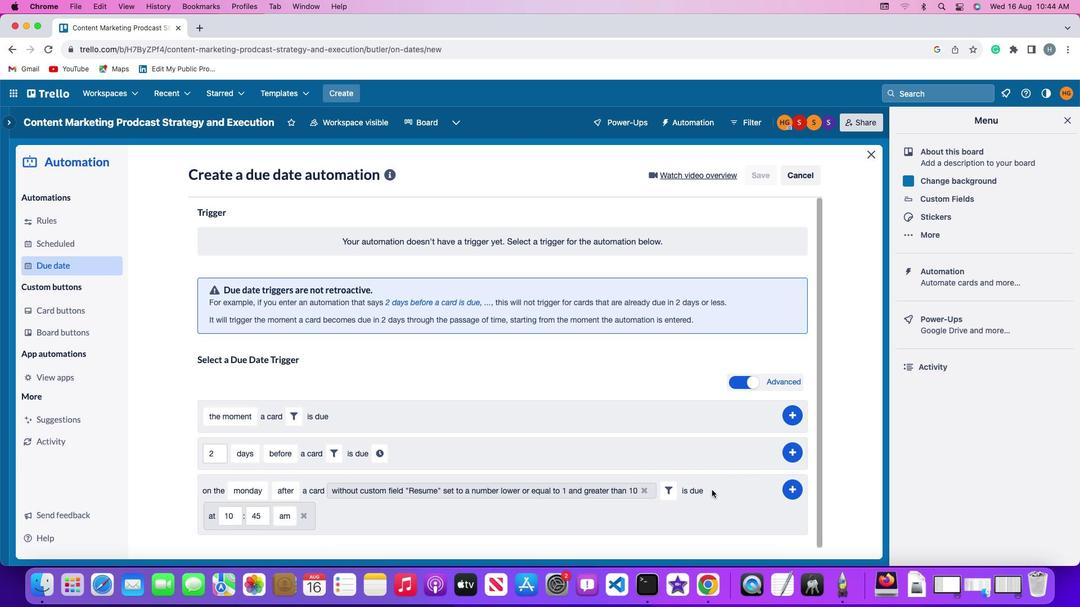 
Action: Mouse moved to (227, 512)
Screenshot: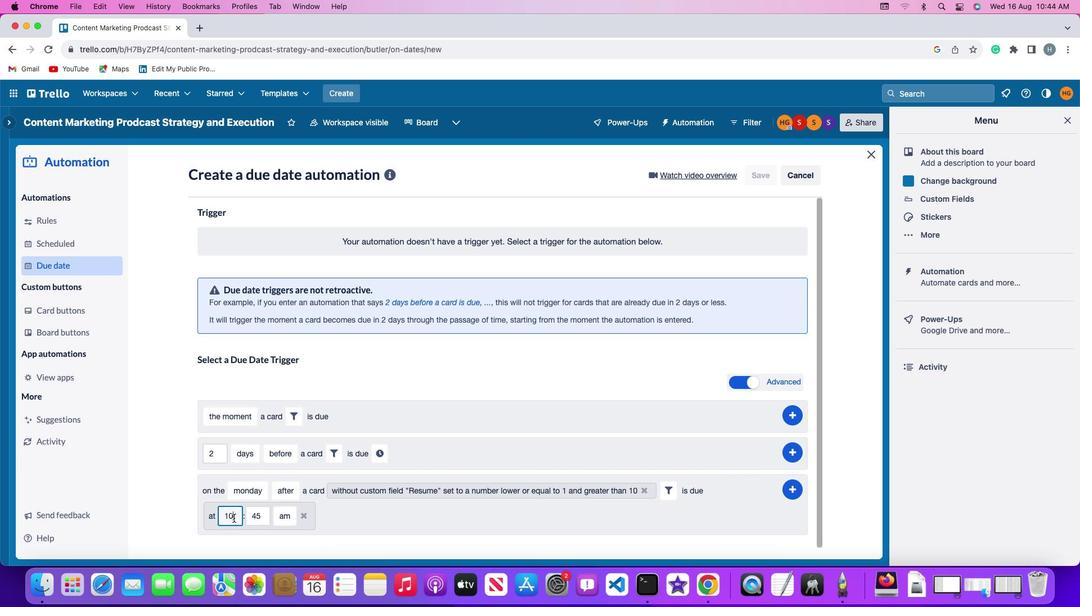
Action: Mouse pressed left at (227, 512)
Screenshot: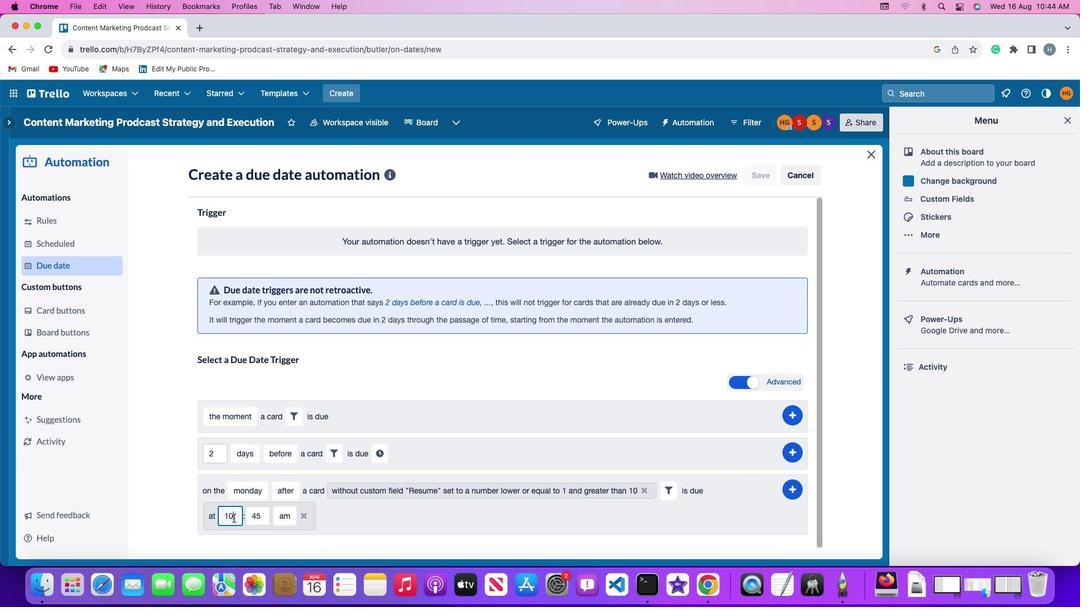 
Action: Key pressed Key.backspaceKey.backspace'1''1'
Screenshot: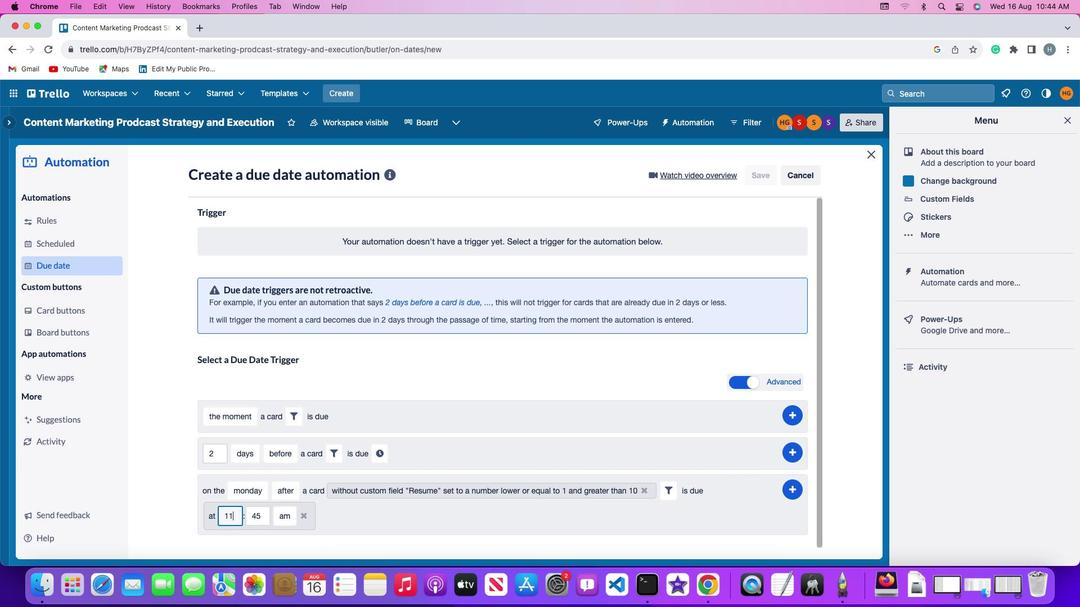 
Action: Mouse moved to (254, 510)
Screenshot: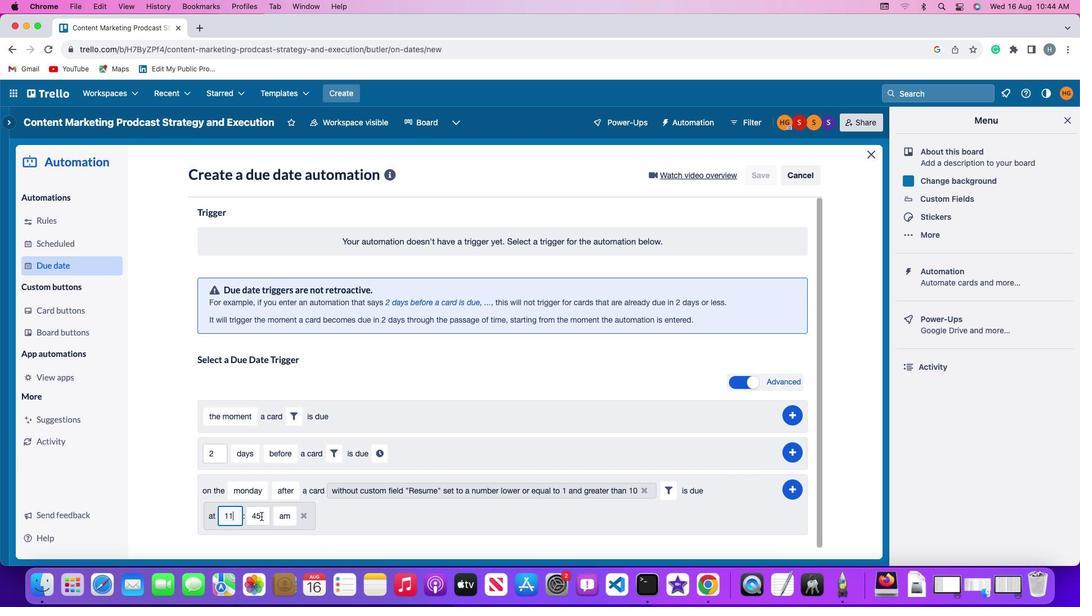 
Action: Mouse pressed left at (254, 510)
Screenshot: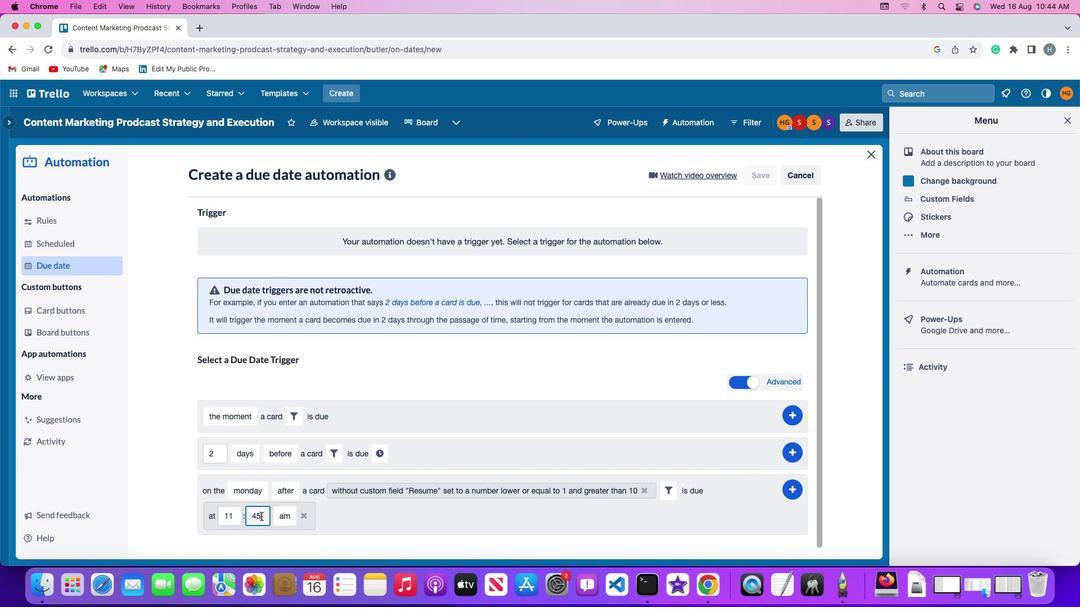 
Action: Key pressed Key.backspaceKey.backspace'0''0'
Screenshot: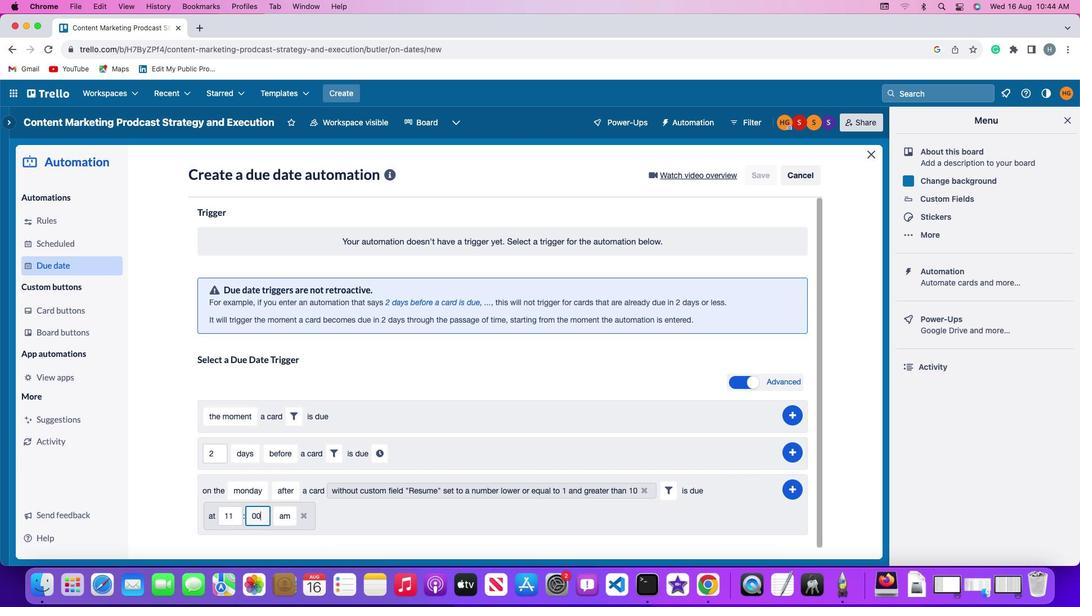 
Action: Mouse moved to (275, 510)
Screenshot: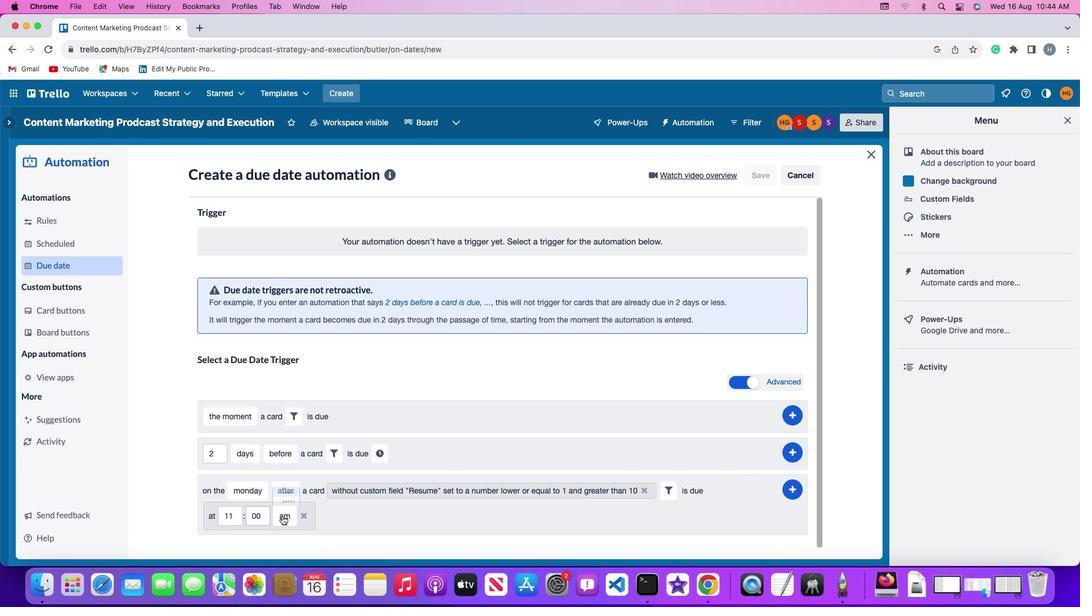 
Action: Mouse pressed left at (275, 510)
Screenshot: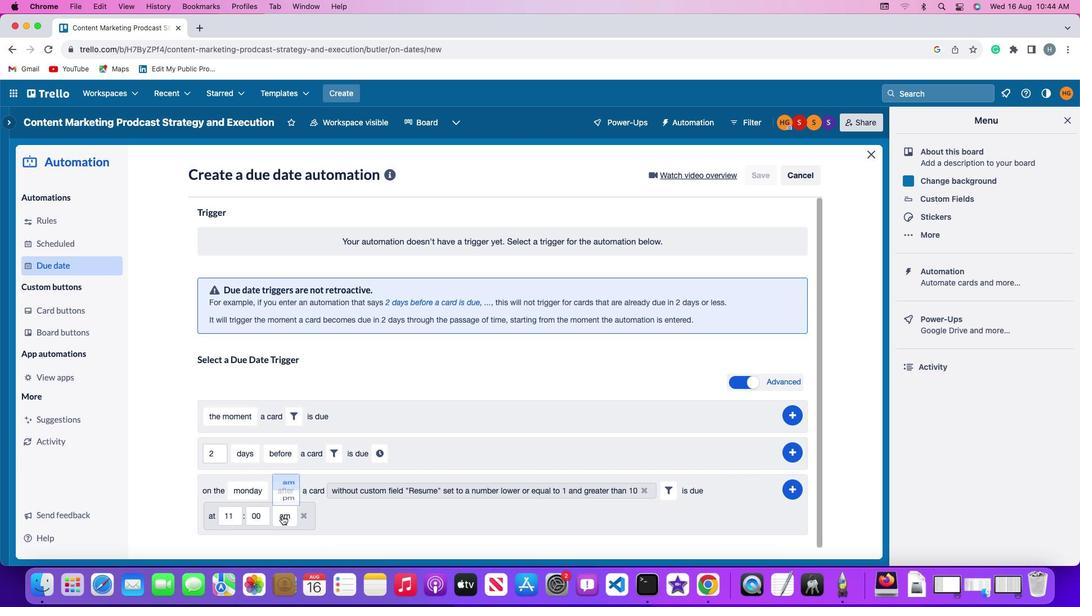 
Action: Mouse moved to (285, 468)
Screenshot: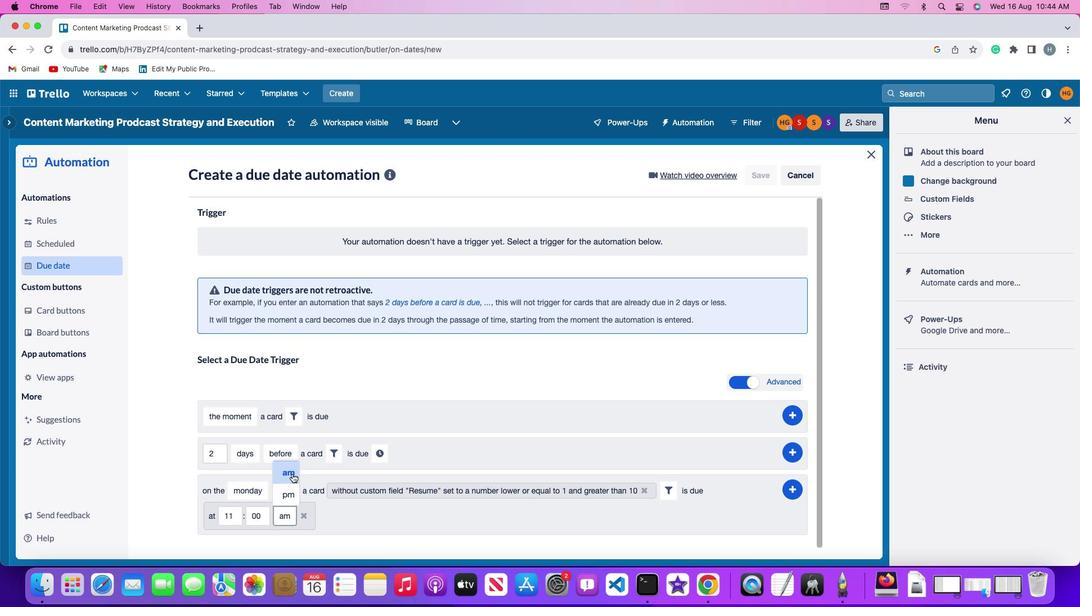 
Action: Mouse pressed left at (285, 468)
Screenshot: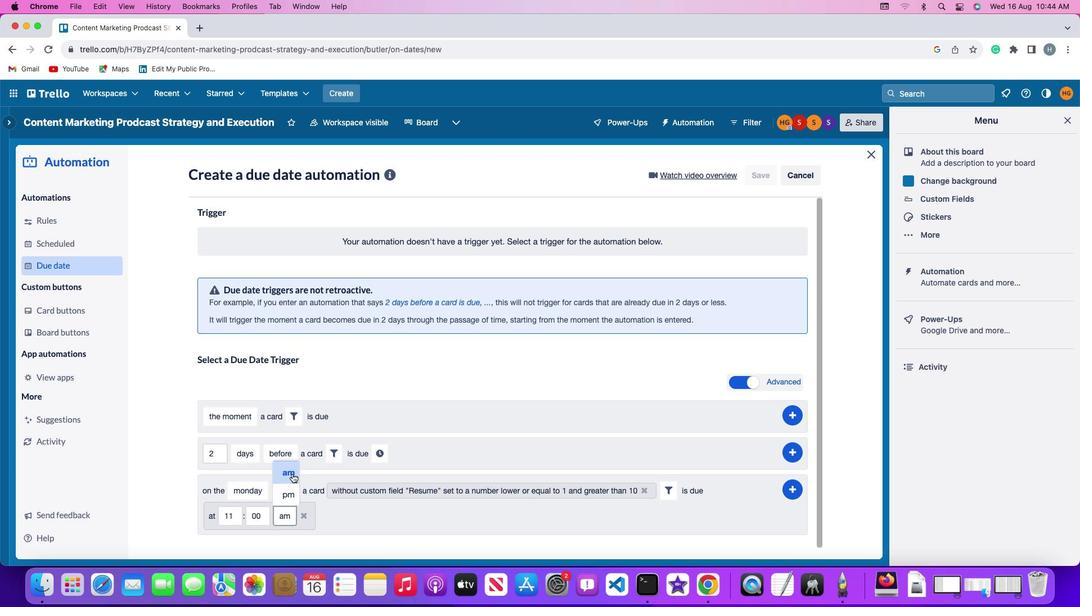 
Action: Mouse moved to (789, 482)
Screenshot: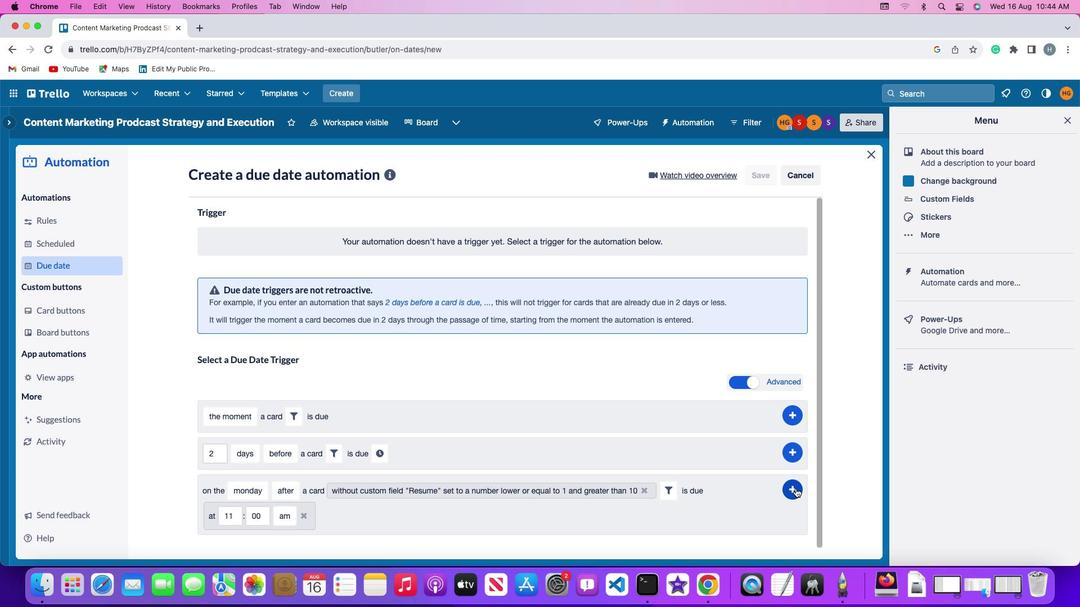 
Action: Mouse pressed left at (789, 482)
Screenshot: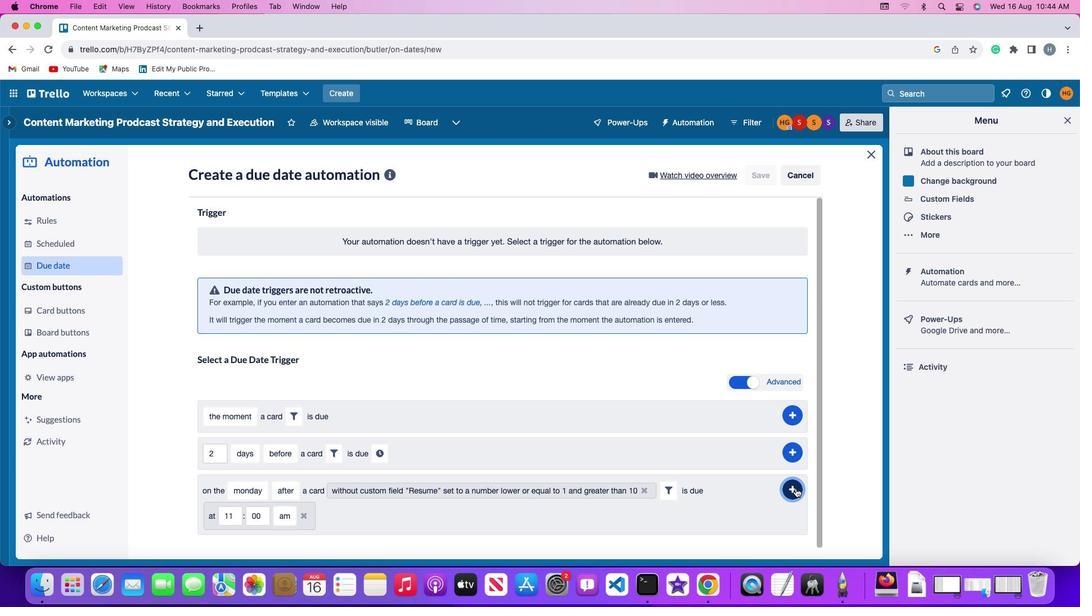 
Action: Mouse moved to (827, 353)
Screenshot: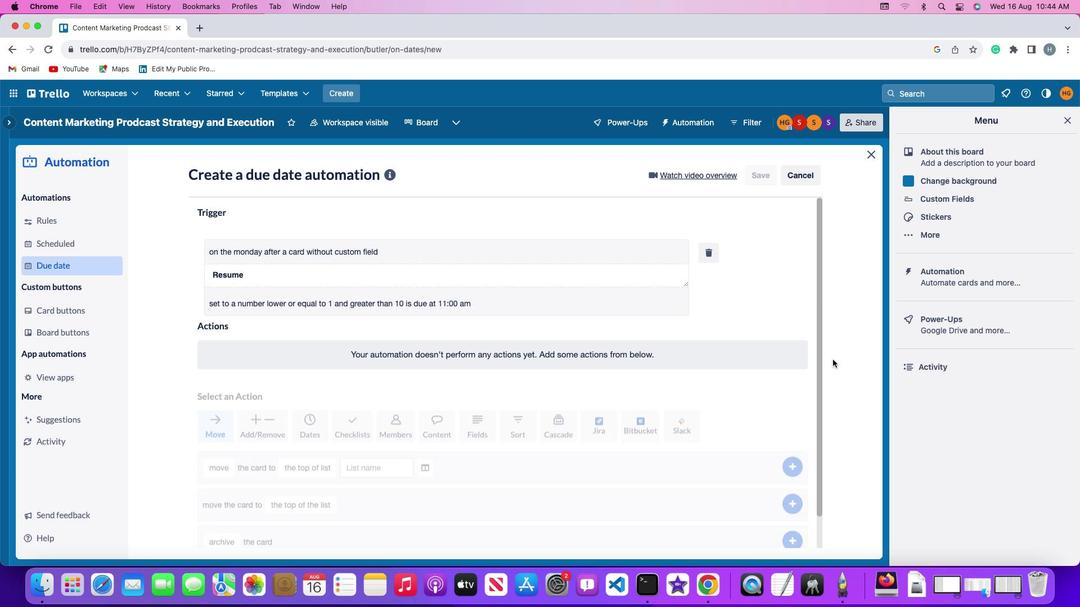 
